 Task: Look for space in Nueva Italia de Ruiz, Mexico from 8th June, 2023 to 19th June, 2023 for 1 adult in price range Rs.5000 to Rs.12000. Place can be shared room with 1  bedroom having 1 bed and 1 bathroom. Property type can be house, flat, guest house, hotel. Amenities needed are: wifi. Booking option can be shelf check-in. Required host language is English.
Action: Mouse pressed left at (485, 120)
Screenshot: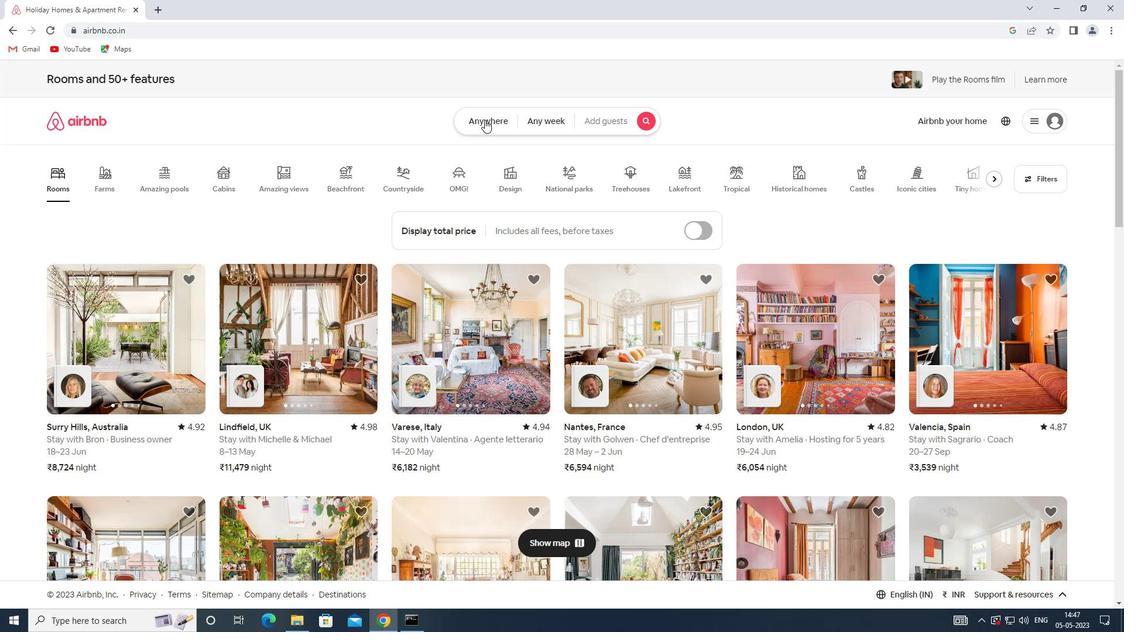 
Action: Mouse moved to (434, 158)
Screenshot: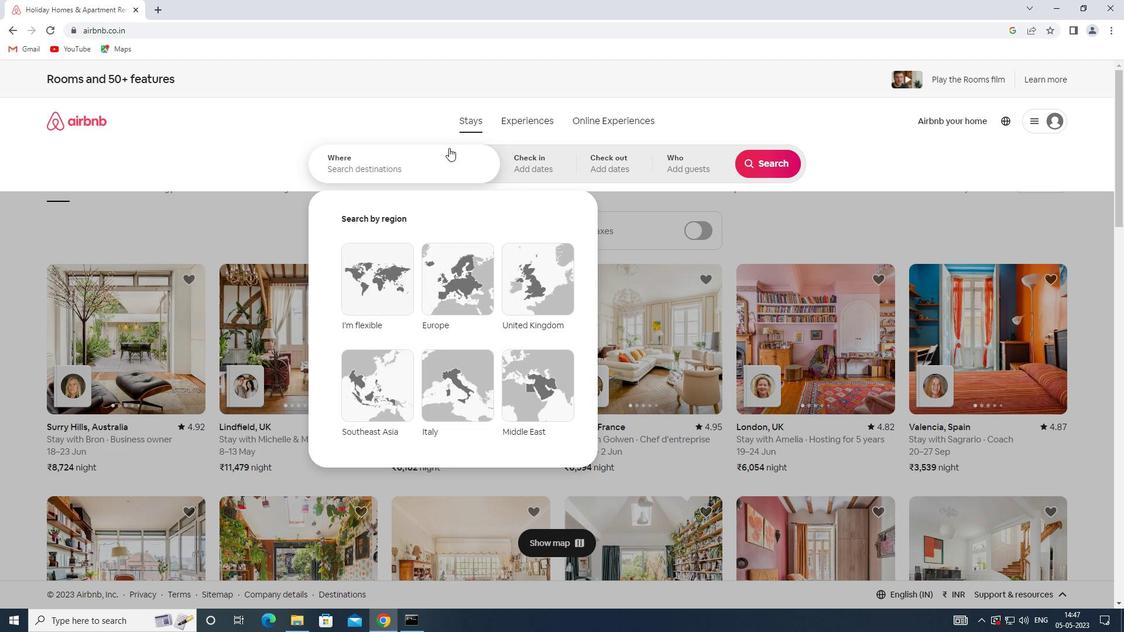
Action: Mouse pressed left at (434, 158)
Screenshot: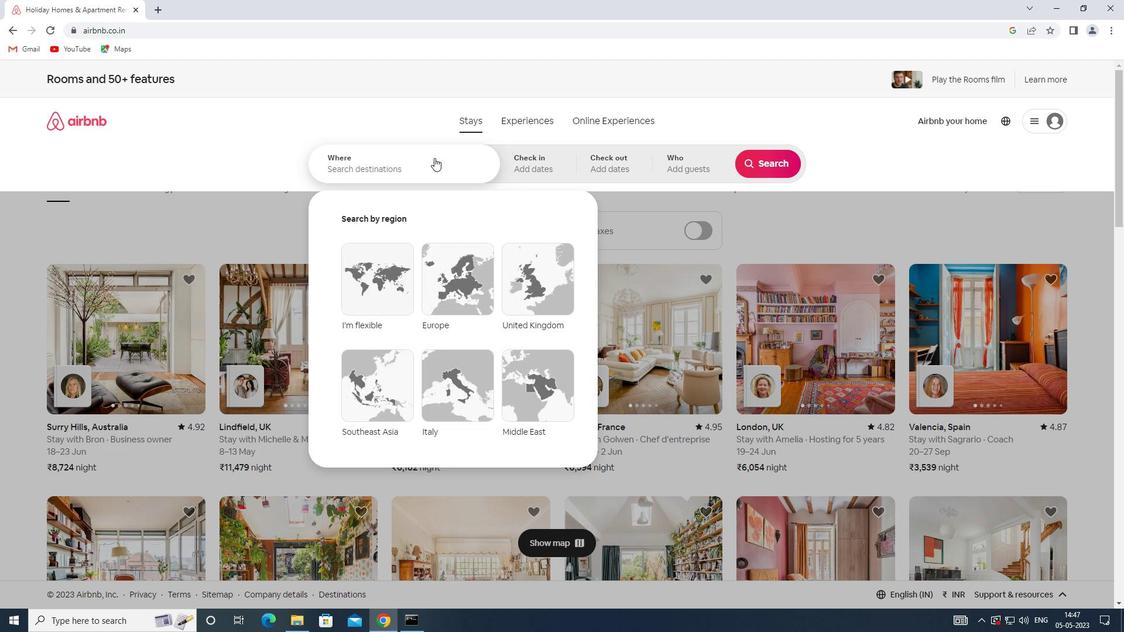 
Action: Key pressed <Key.shift><Key.shift><Key.shift><Key.shift><Key.shift><Key.shift><Key.shift><Key.shift>NUEVA<Key.space><Key.shift><Key.shift><Key.shift><Key.shift><Key.shift><Key.shift><Key.shift><Key.shift>ITALIA<Key.space>DE<Key.space><Key.shift><Key.shift><Key.shift><Key.shift><Key.shift>RUIZ,<Key.shift>MEXICO
Screenshot: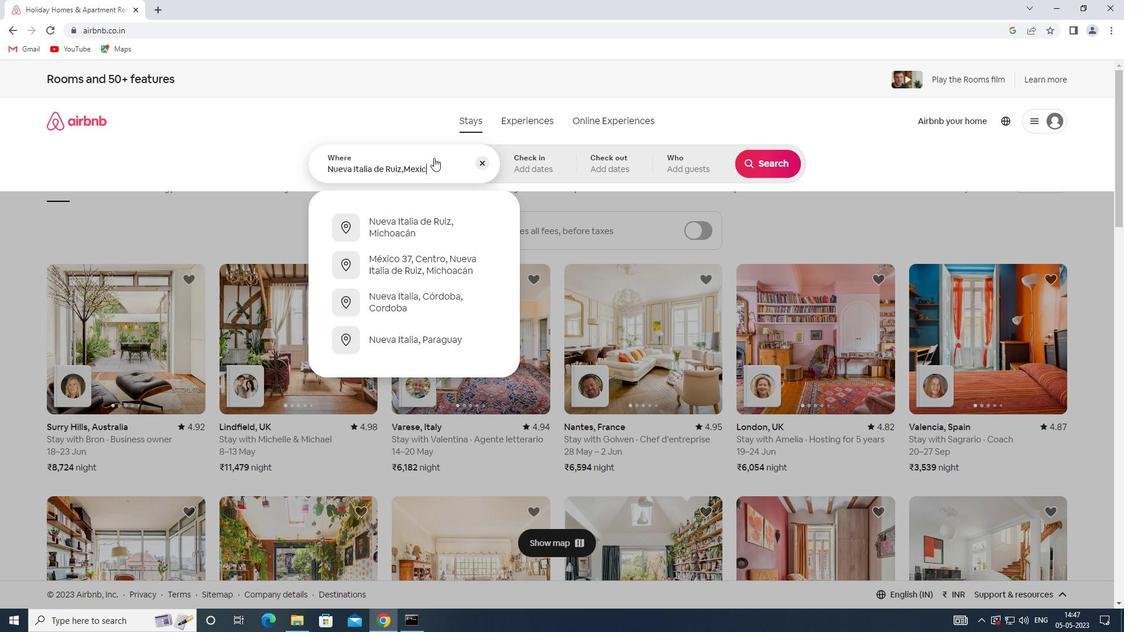 
Action: Mouse moved to (531, 164)
Screenshot: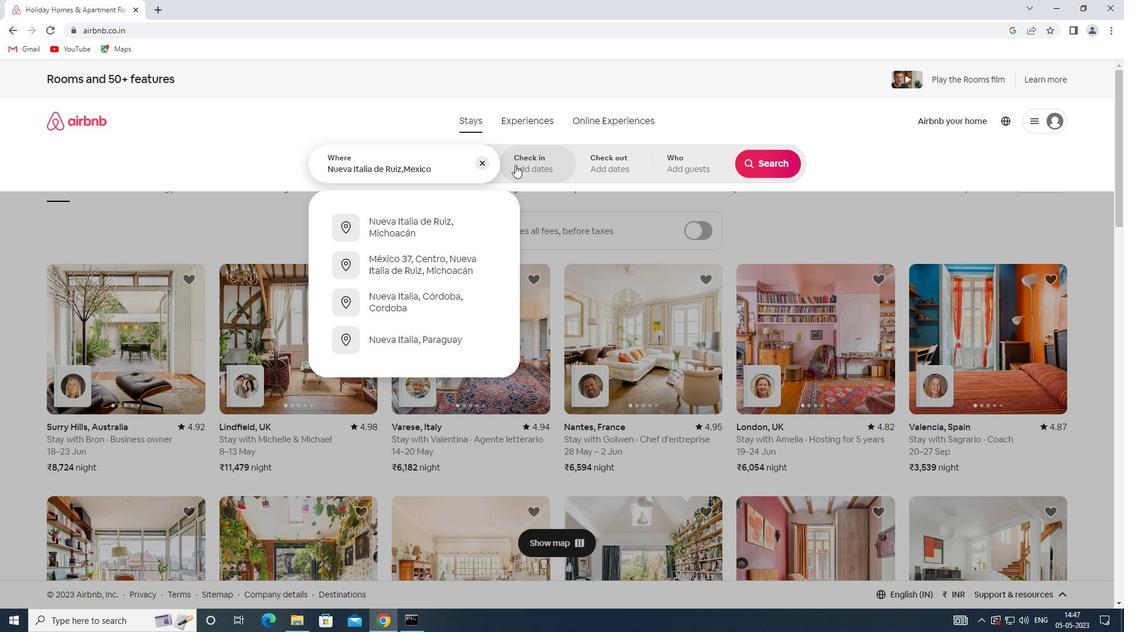 
Action: Mouse pressed left at (531, 164)
Screenshot: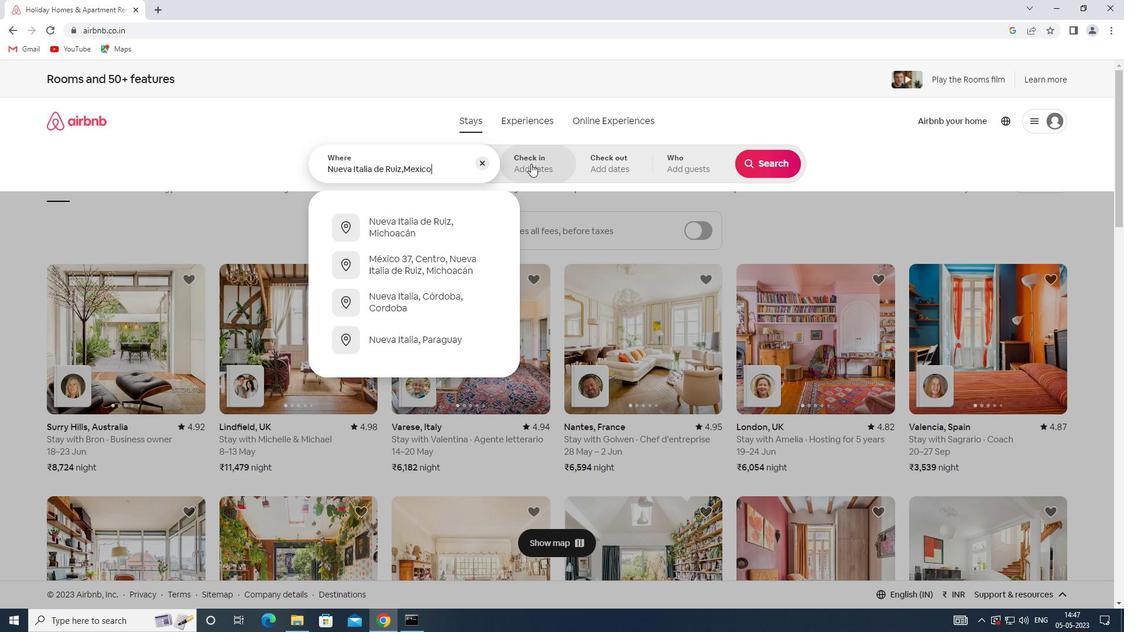 
Action: Mouse moved to (696, 326)
Screenshot: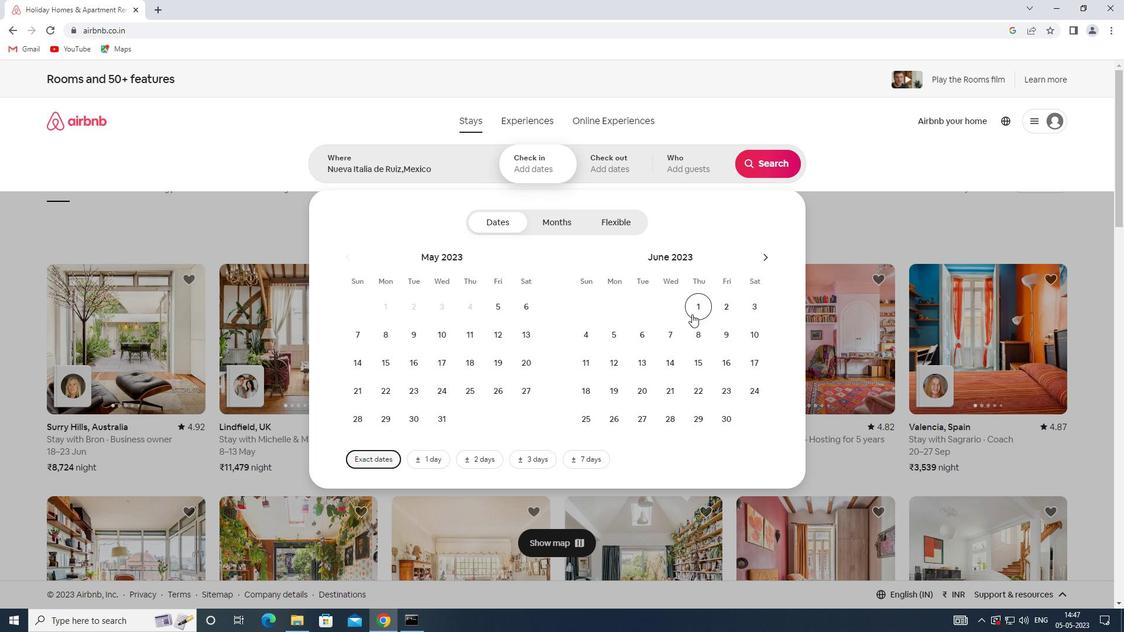 
Action: Mouse pressed left at (696, 326)
Screenshot: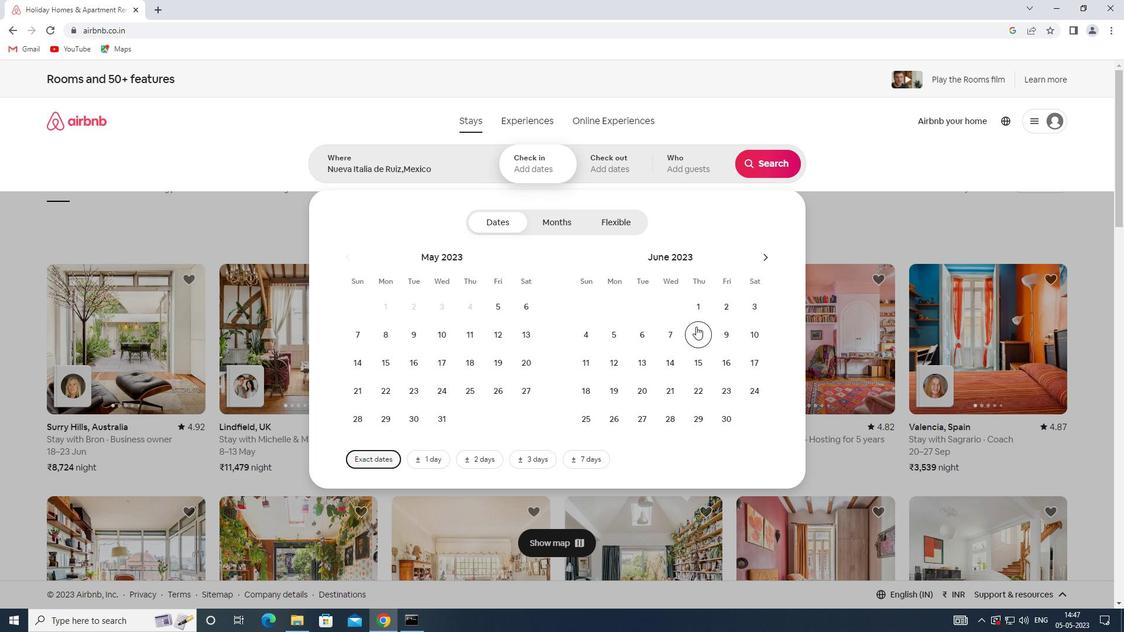 
Action: Mouse moved to (616, 383)
Screenshot: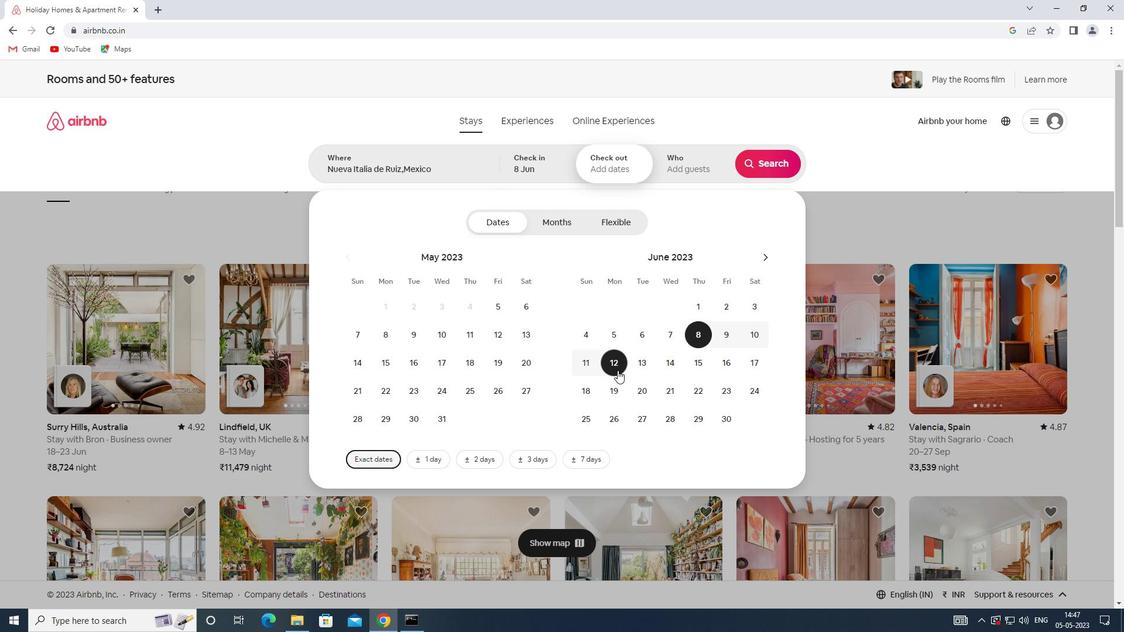 
Action: Mouse pressed left at (616, 383)
Screenshot: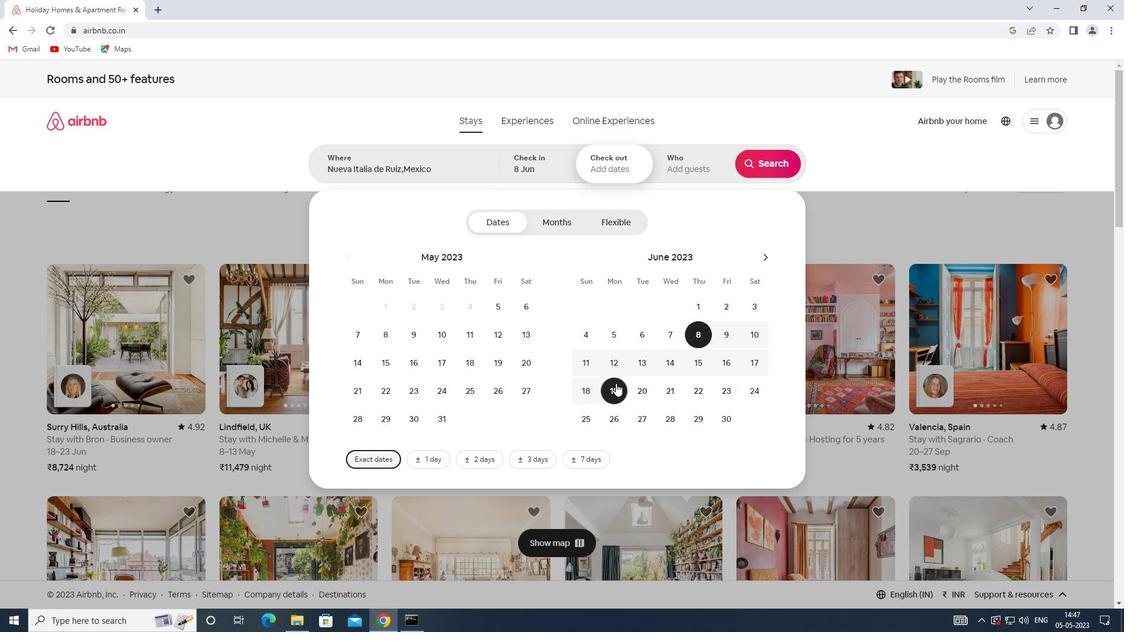 
Action: Mouse moved to (683, 156)
Screenshot: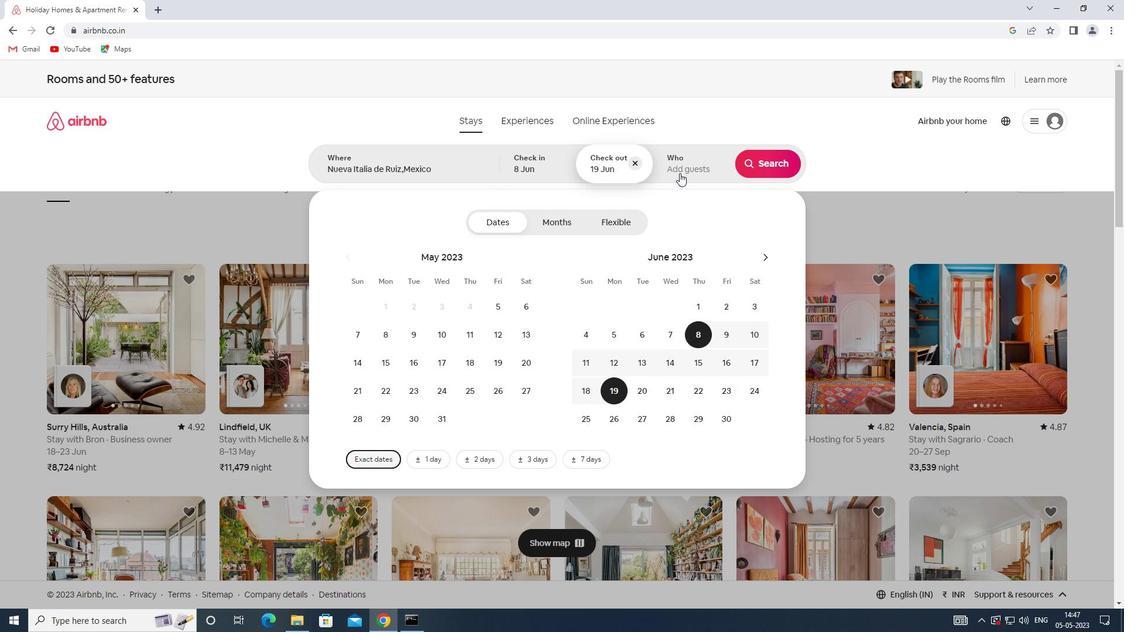 
Action: Mouse pressed left at (683, 156)
Screenshot: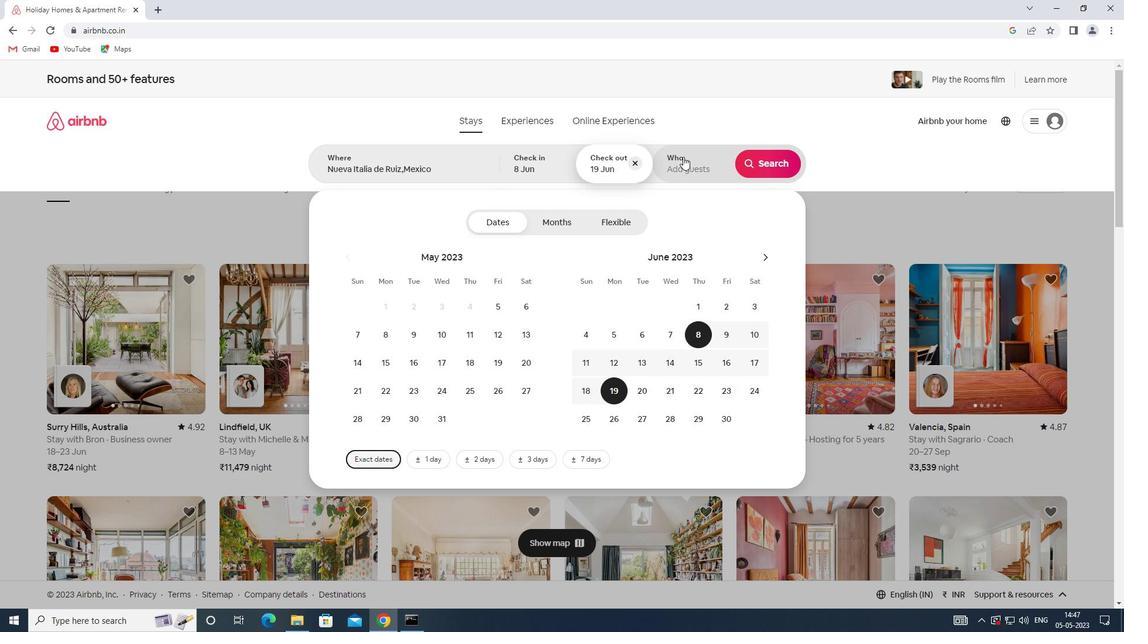 
Action: Mouse moved to (770, 231)
Screenshot: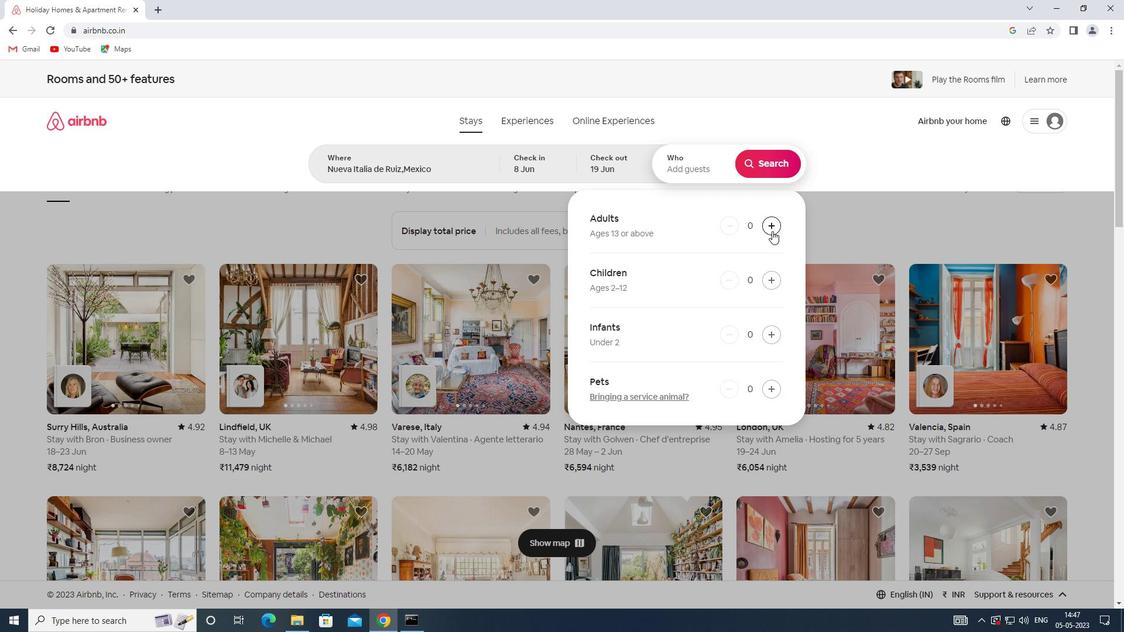 
Action: Mouse pressed left at (770, 231)
Screenshot: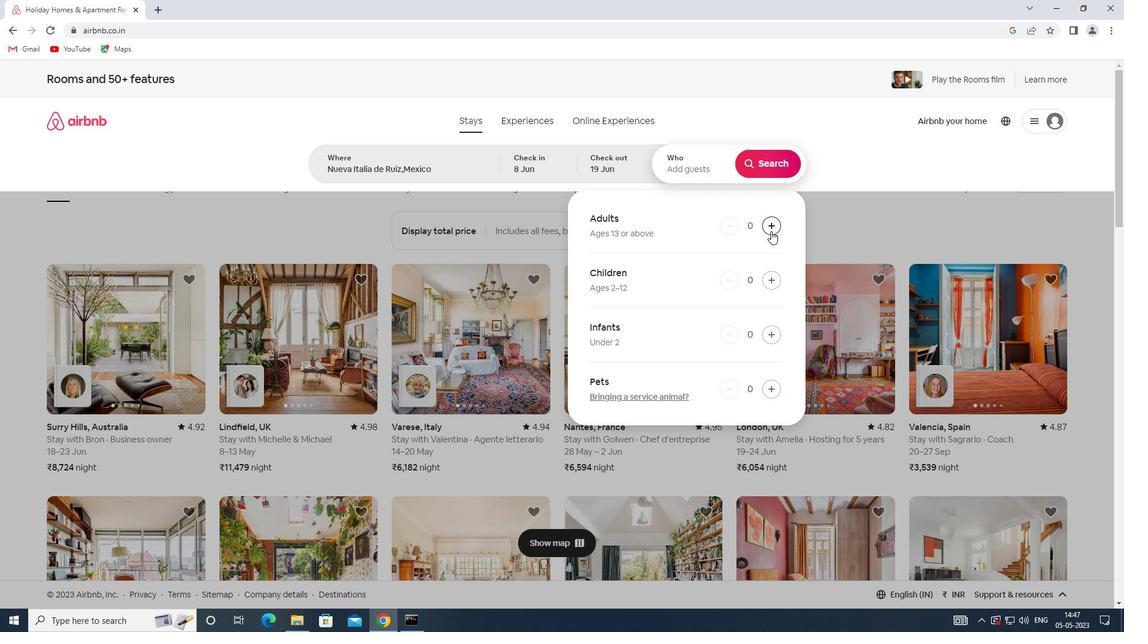 
Action: Mouse moved to (778, 165)
Screenshot: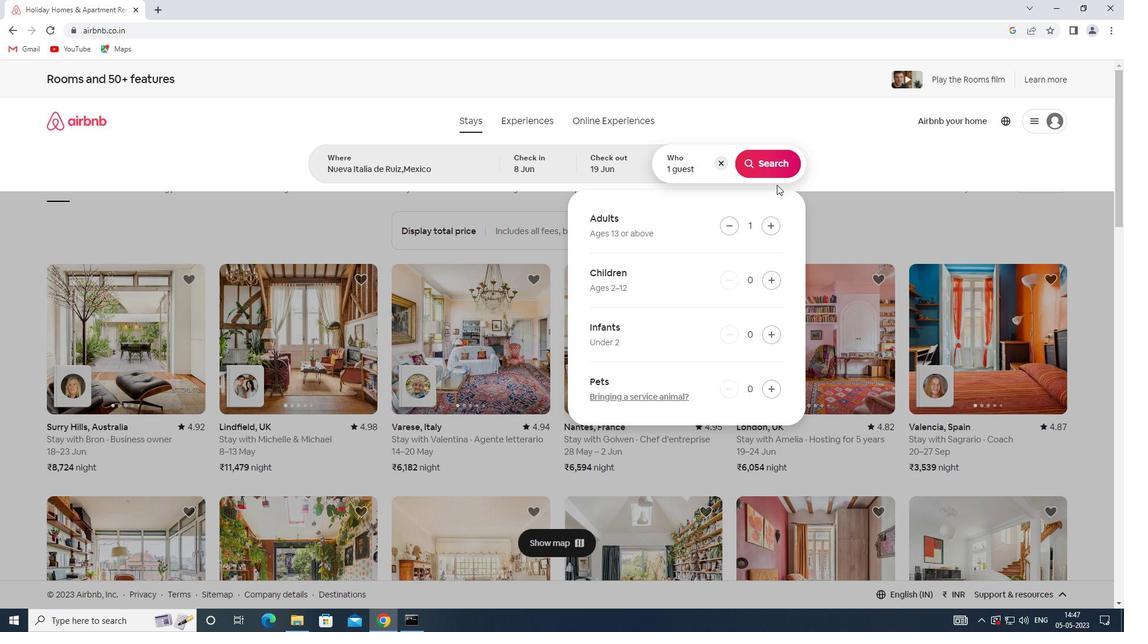 
Action: Mouse pressed left at (778, 165)
Screenshot: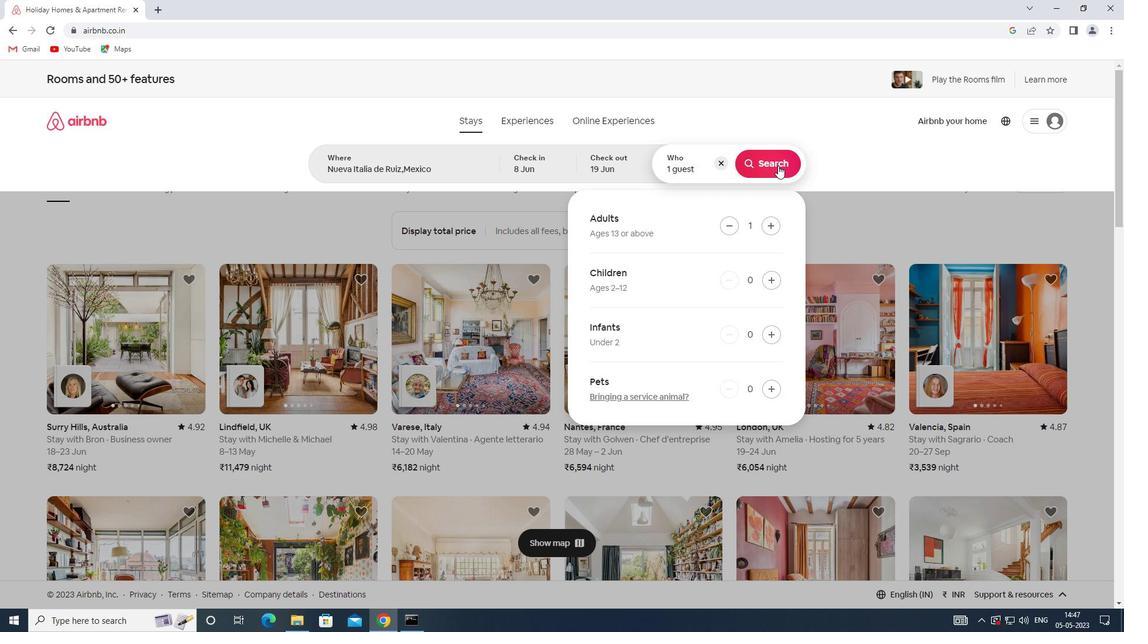 
Action: Mouse moved to (1063, 127)
Screenshot: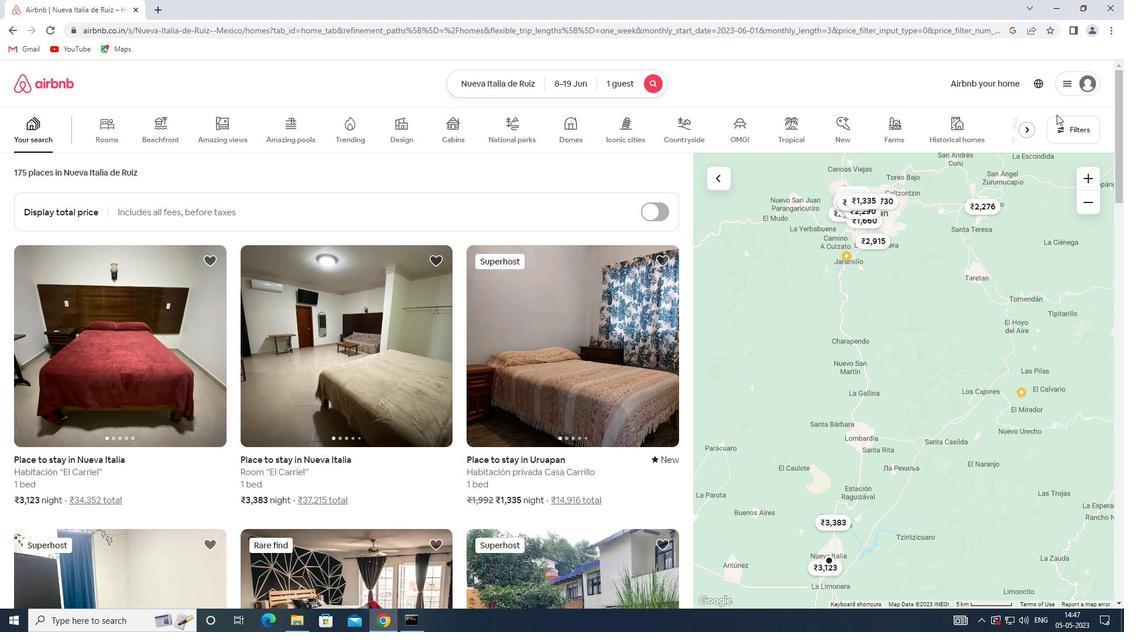 
Action: Mouse pressed left at (1063, 127)
Screenshot: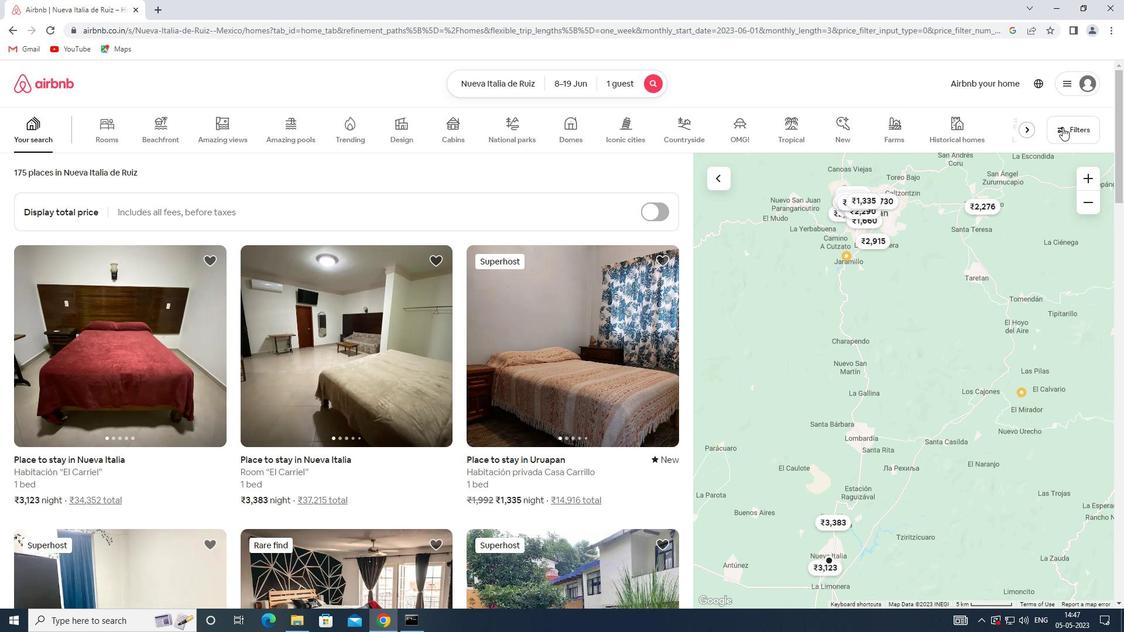 
Action: Mouse moved to (410, 415)
Screenshot: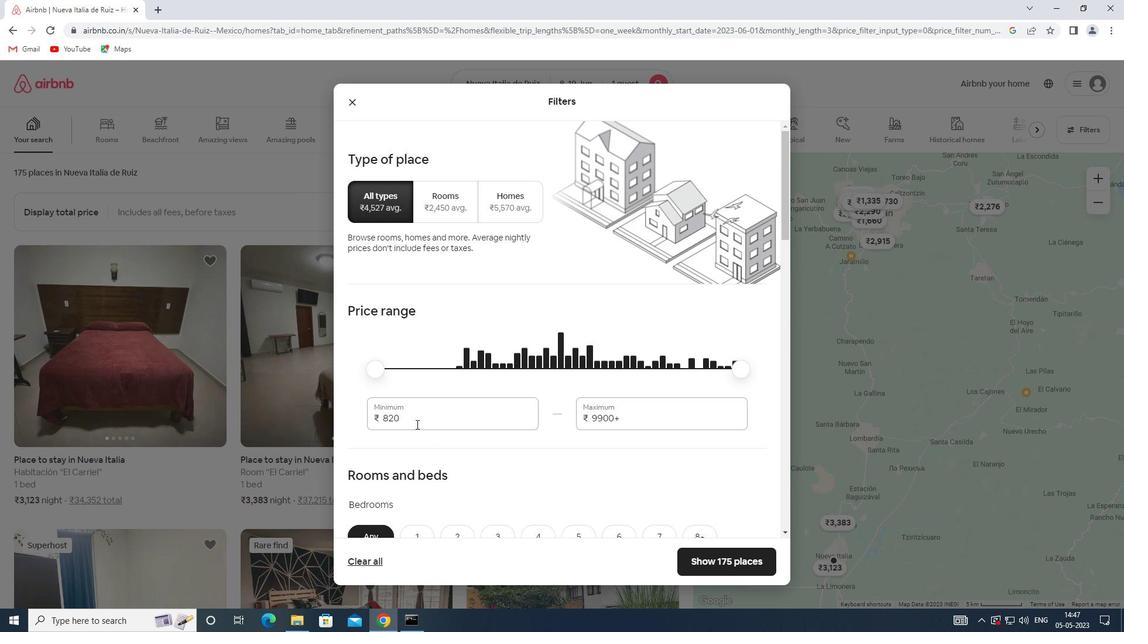 
Action: Mouse pressed left at (410, 415)
Screenshot: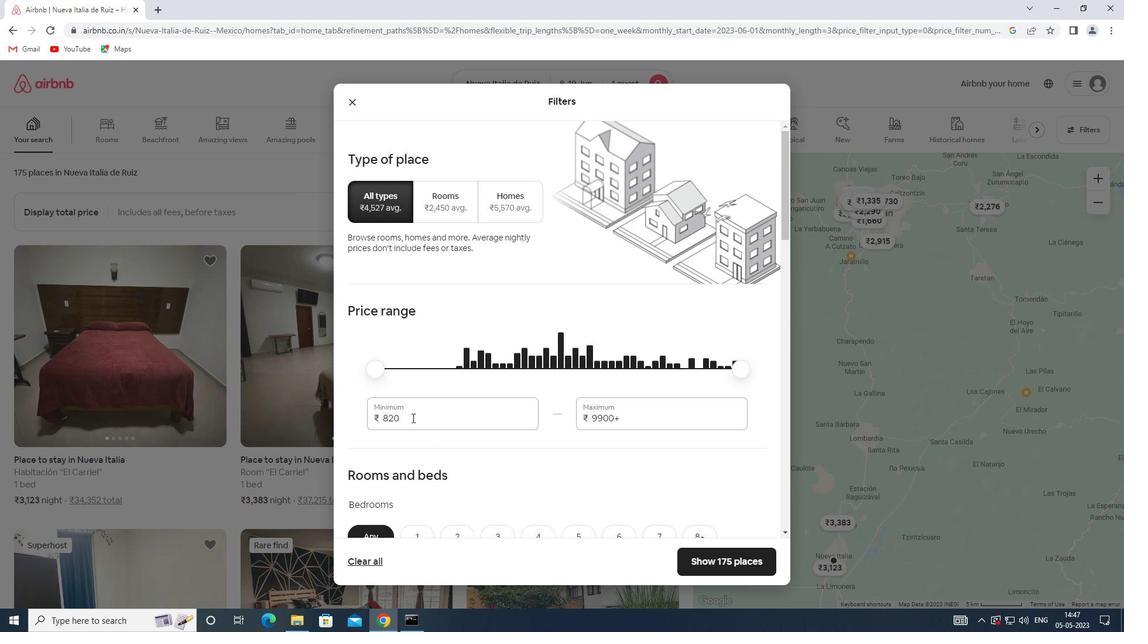 
Action: Mouse moved to (350, 417)
Screenshot: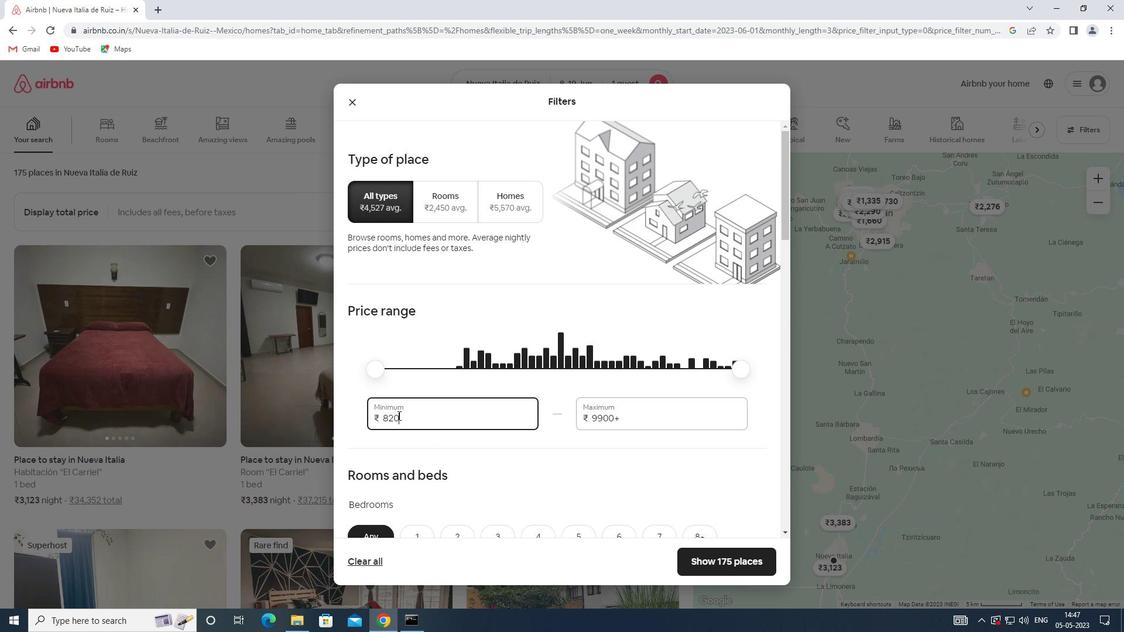 
Action: Key pressed 5000
Screenshot: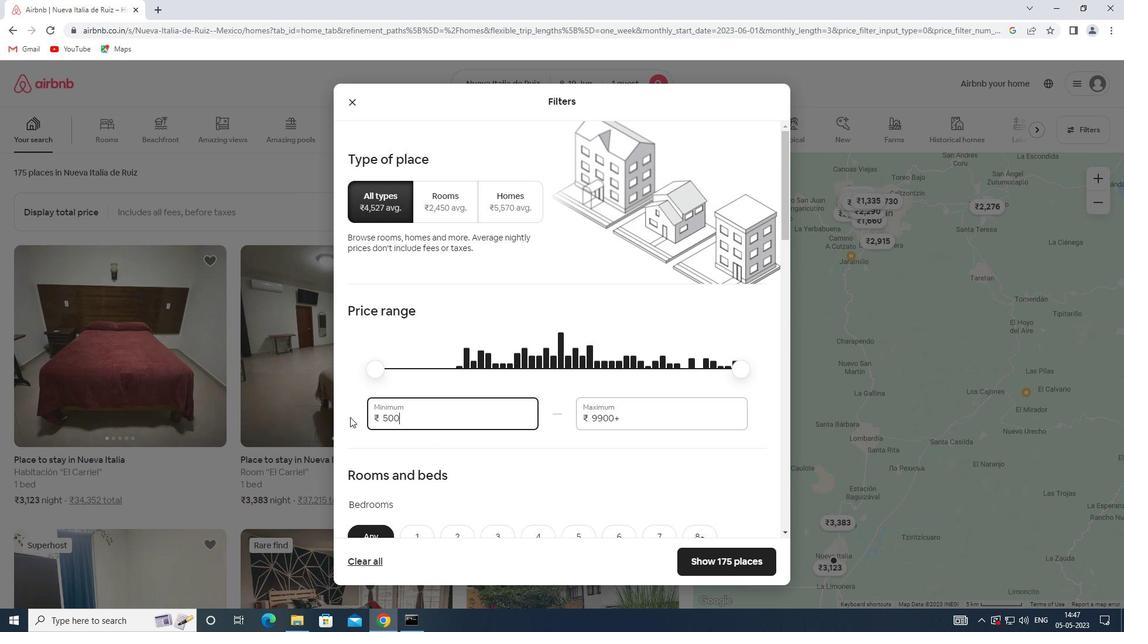 
Action: Mouse moved to (627, 422)
Screenshot: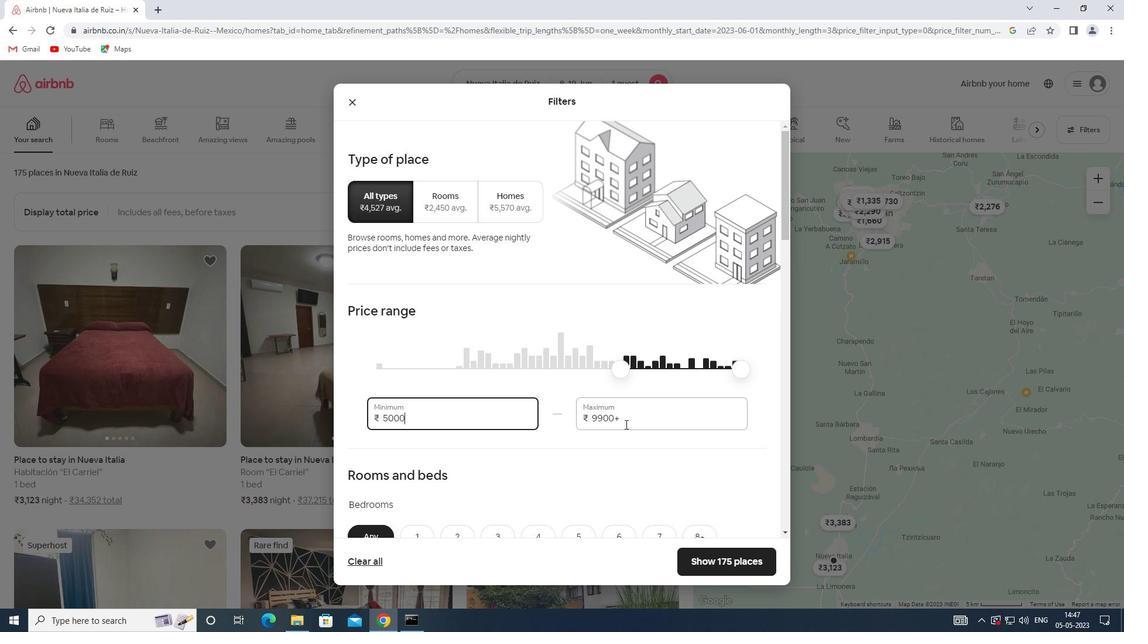
Action: Mouse pressed left at (627, 422)
Screenshot: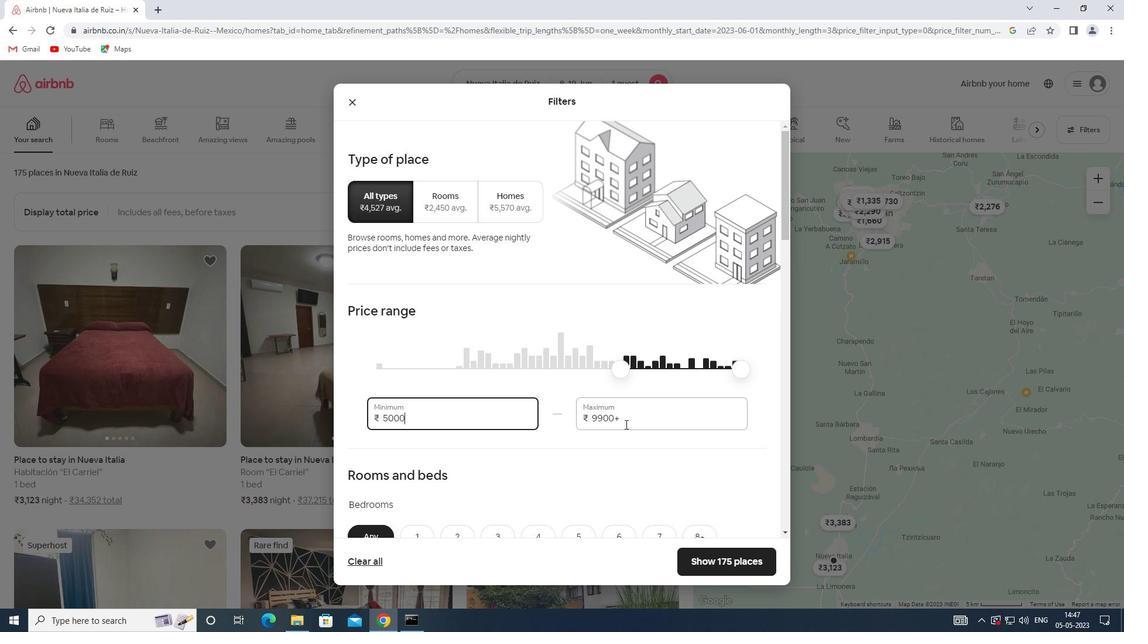 
Action: Mouse moved to (574, 422)
Screenshot: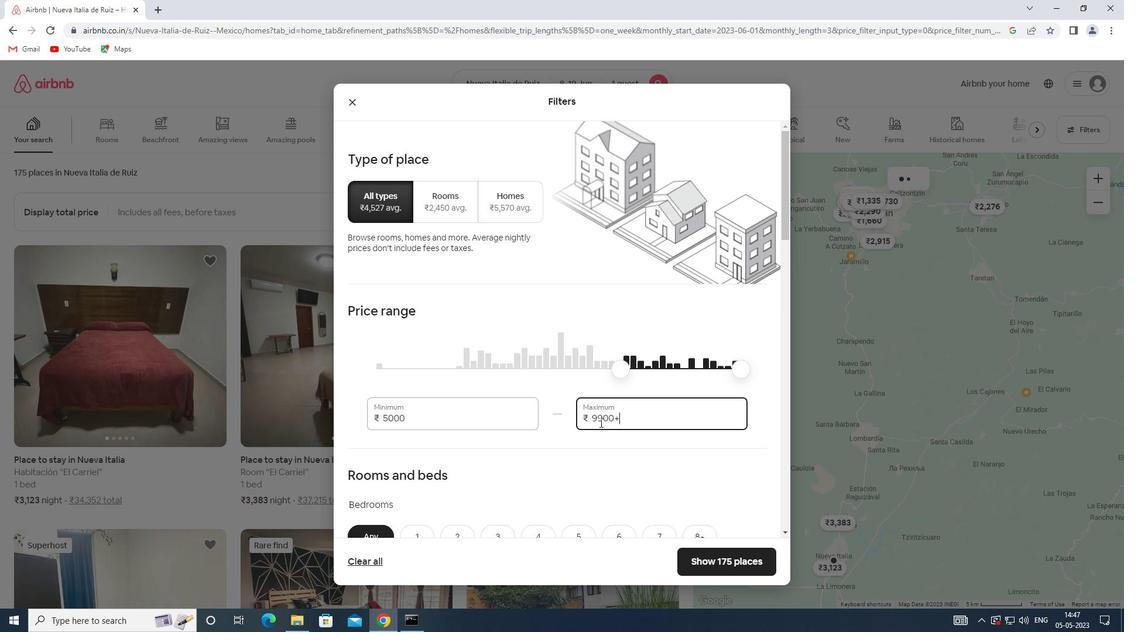 
Action: Key pressed 12000
Screenshot: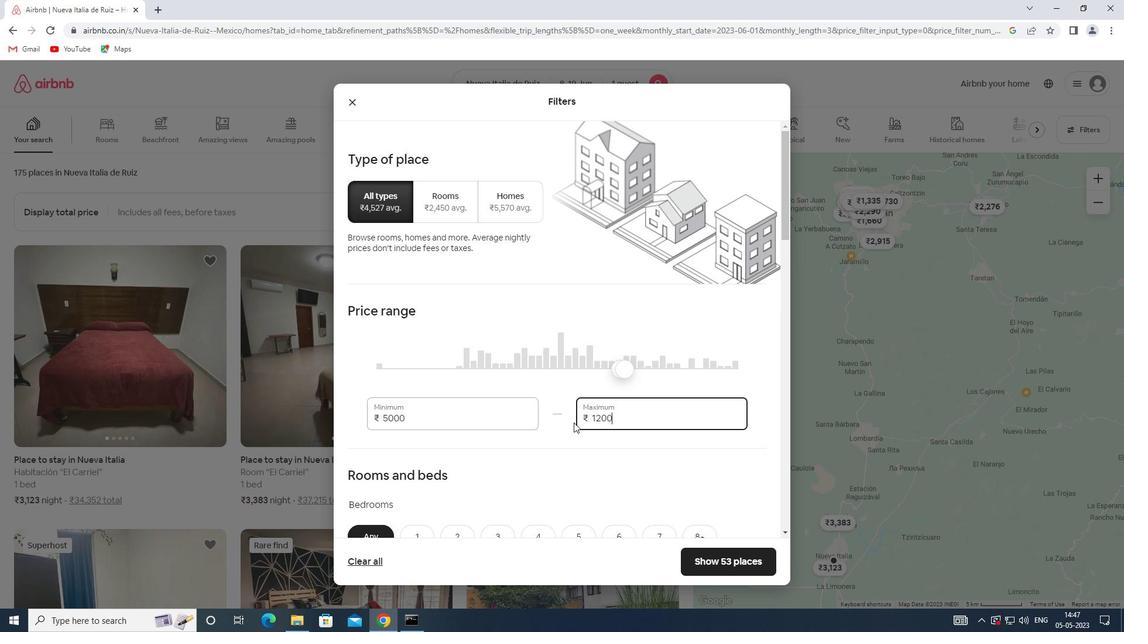
Action: Mouse moved to (520, 452)
Screenshot: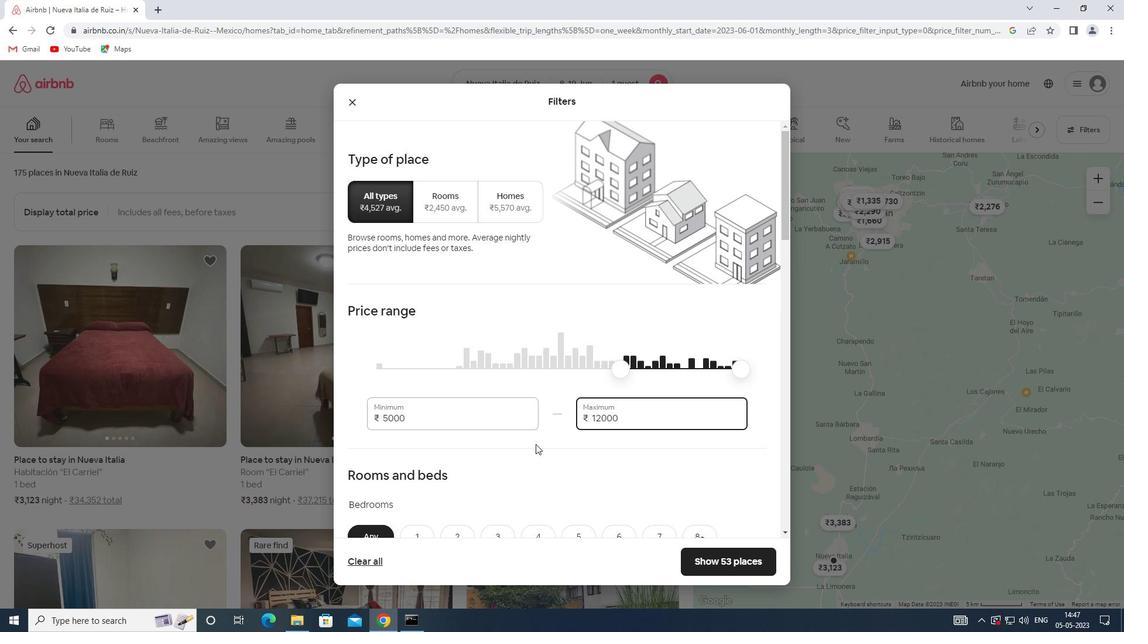 
Action: Mouse scrolled (520, 451) with delta (0, 0)
Screenshot: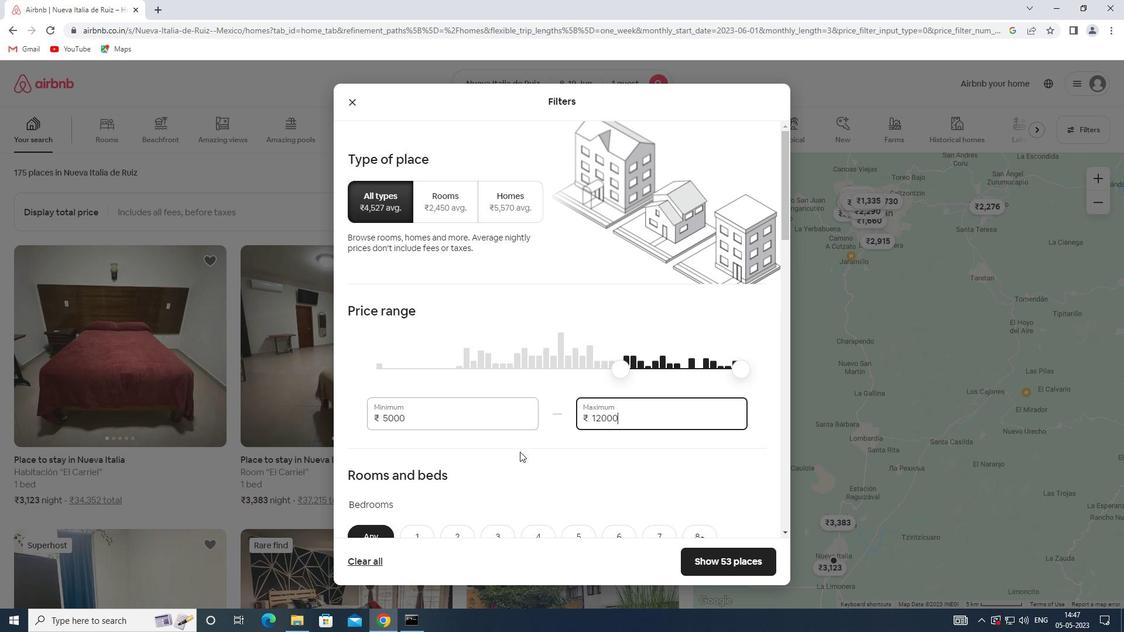 
Action: Mouse scrolled (520, 451) with delta (0, 0)
Screenshot: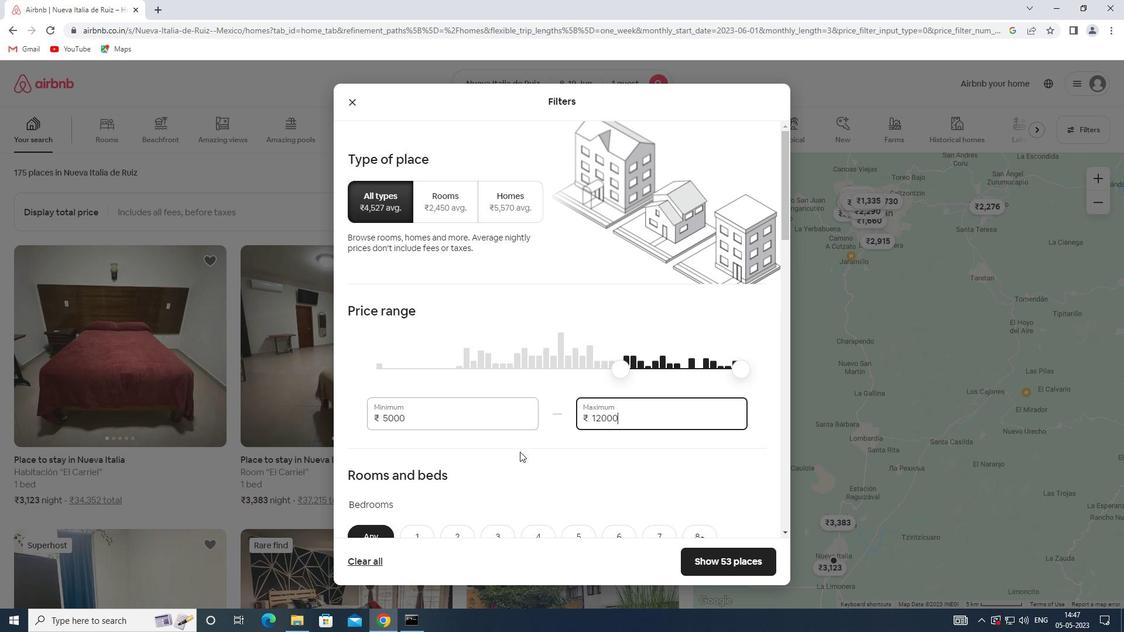 
Action: Mouse moved to (519, 450)
Screenshot: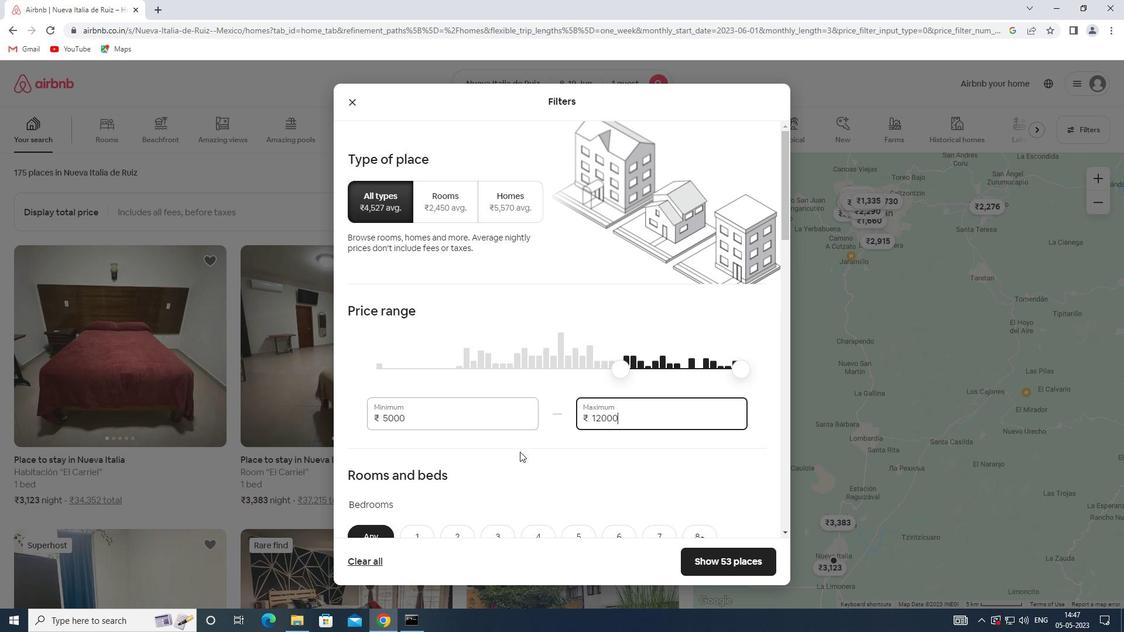 
Action: Mouse scrolled (519, 449) with delta (0, 0)
Screenshot: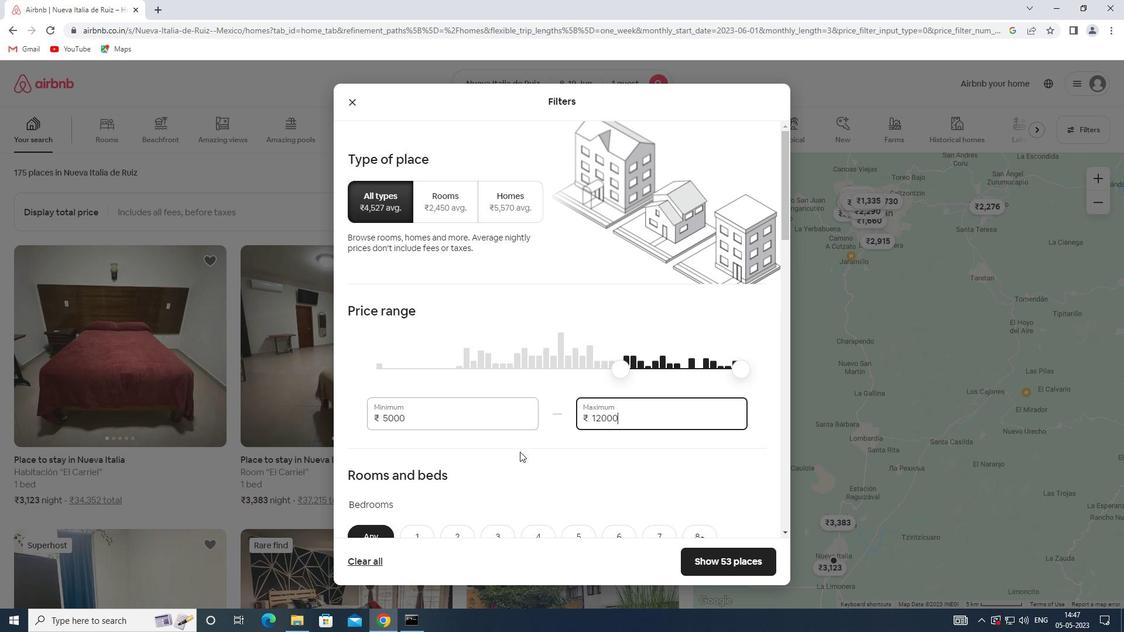 
Action: Mouse moved to (509, 415)
Screenshot: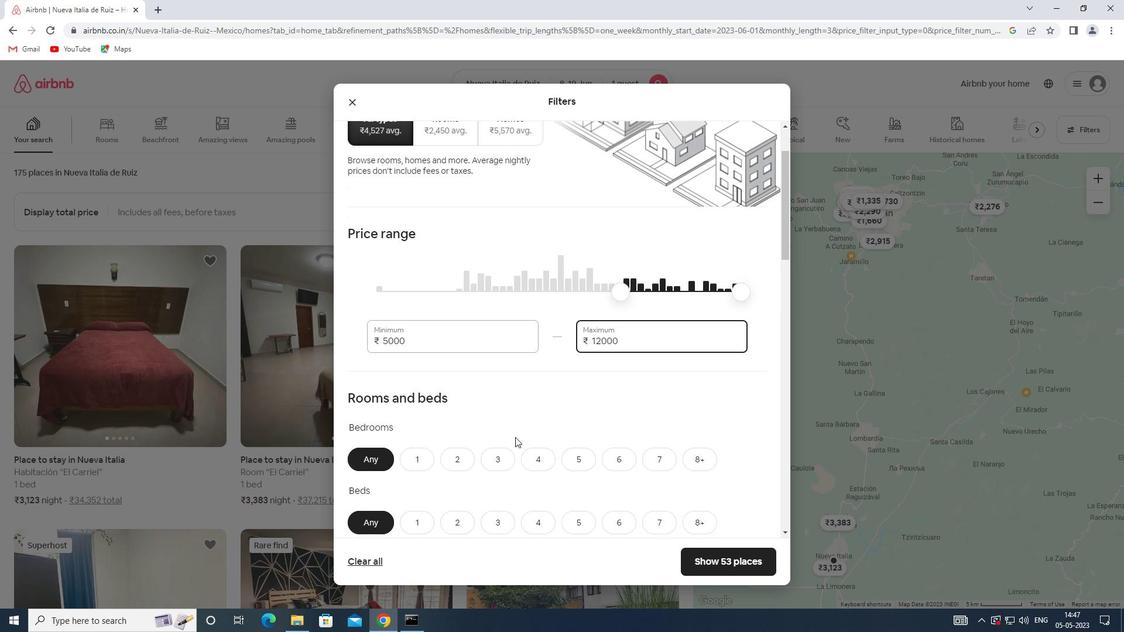 
Action: Mouse scrolled (509, 414) with delta (0, 0)
Screenshot: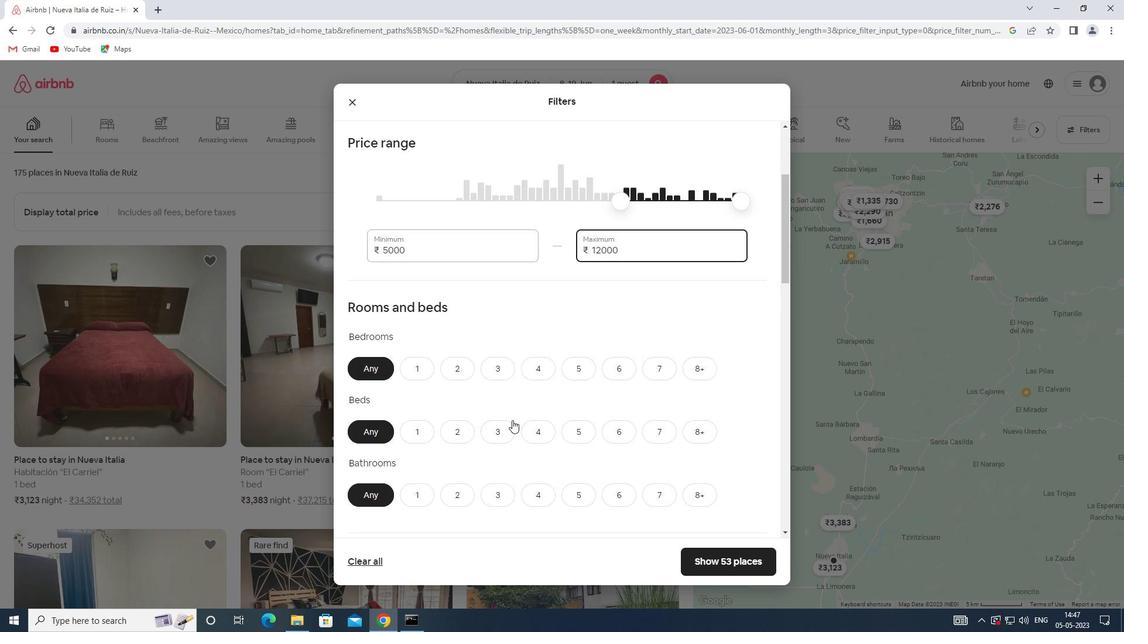 
Action: Mouse moved to (411, 295)
Screenshot: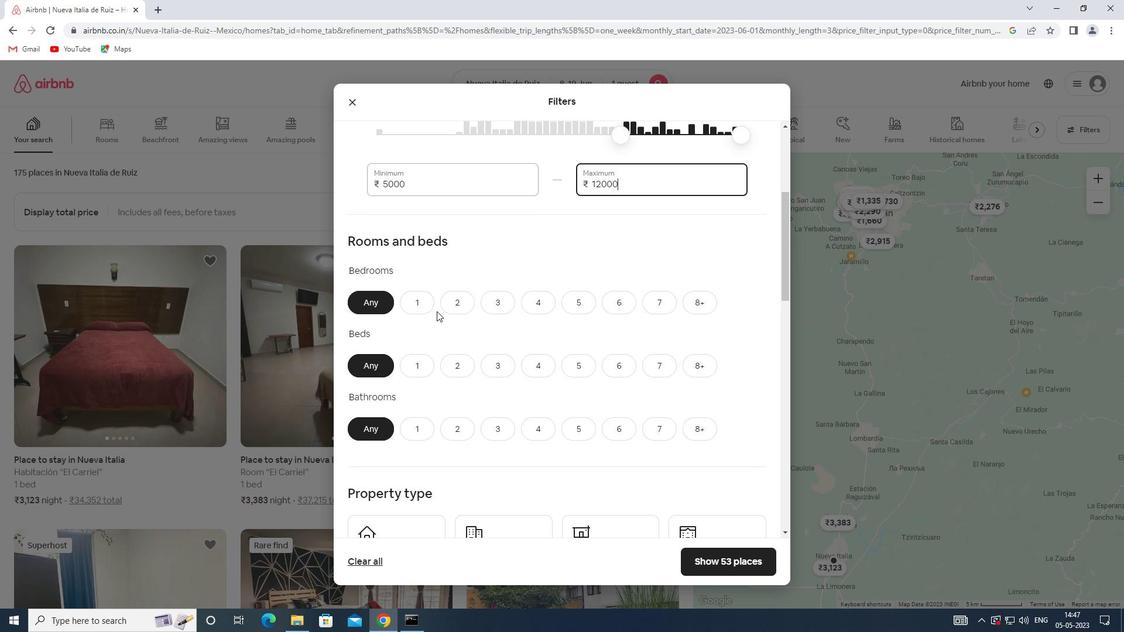 
Action: Mouse pressed left at (411, 295)
Screenshot: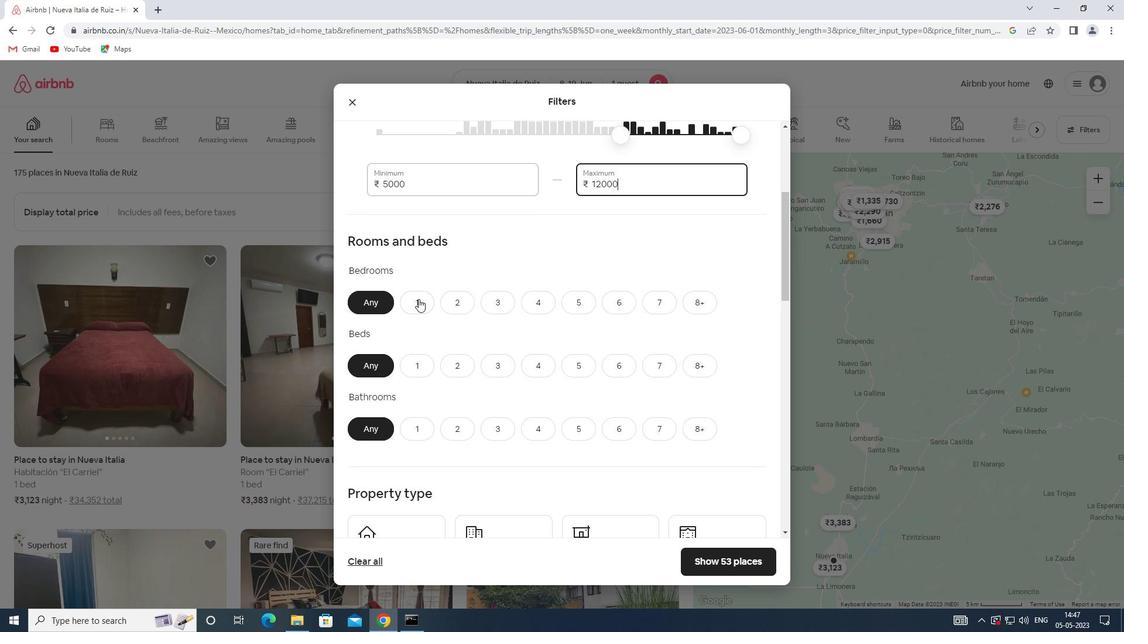 
Action: Mouse moved to (415, 359)
Screenshot: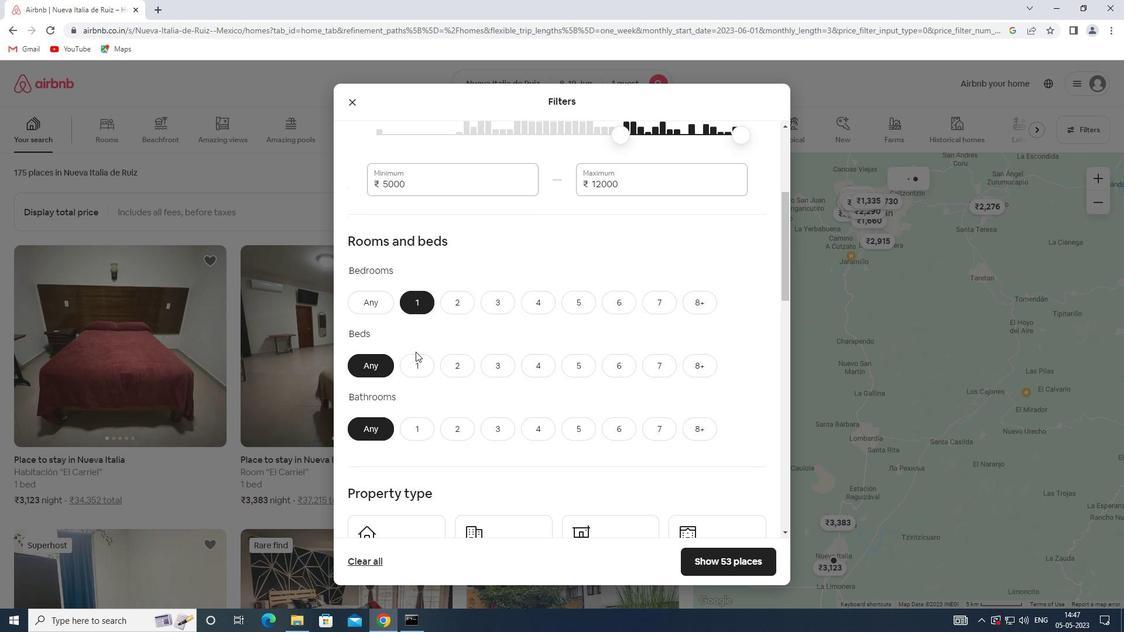 
Action: Mouse pressed left at (415, 359)
Screenshot: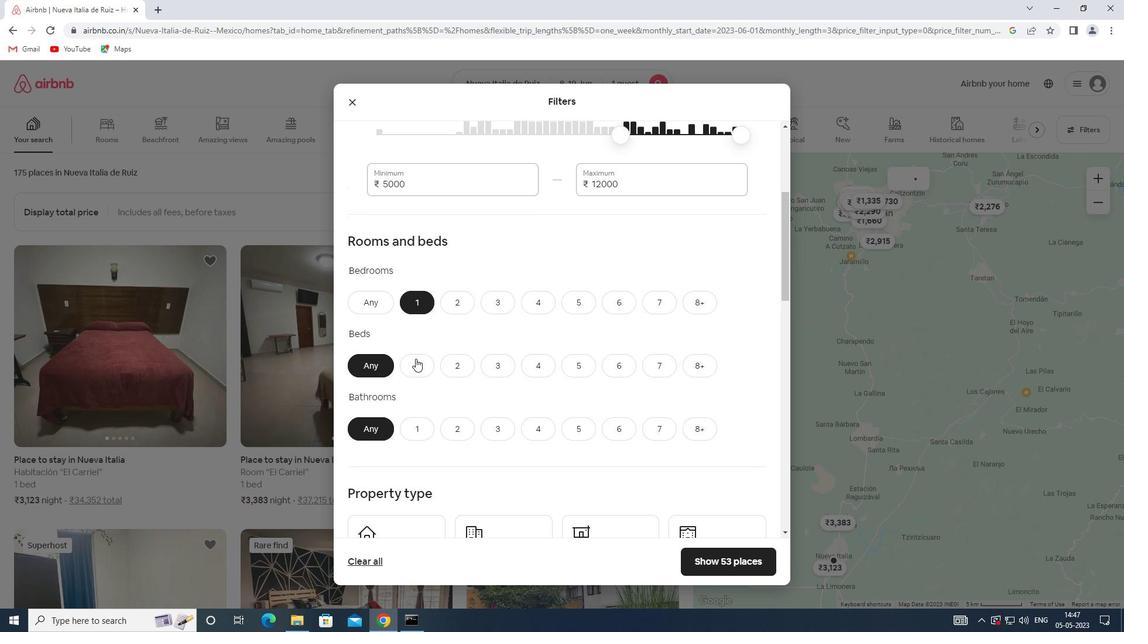 
Action: Mouse moved to (413, 434)
Screenshot: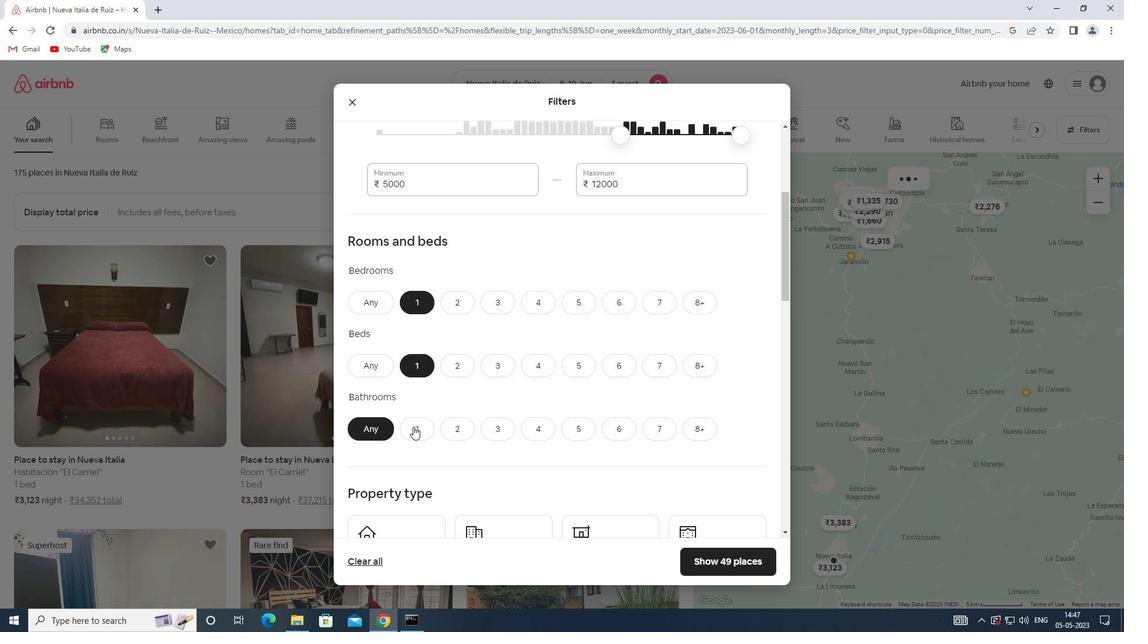 
Action: Mouse pressed left at (413, 434)
Screenshot: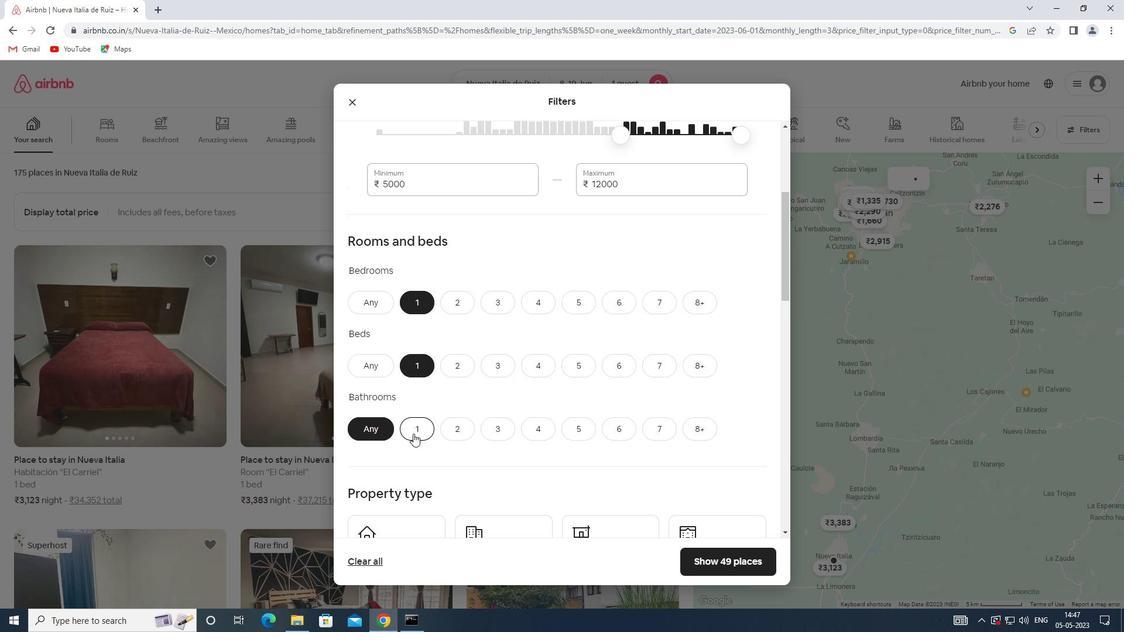 
Action: Mouse moved to (422, 419)
Screenshot: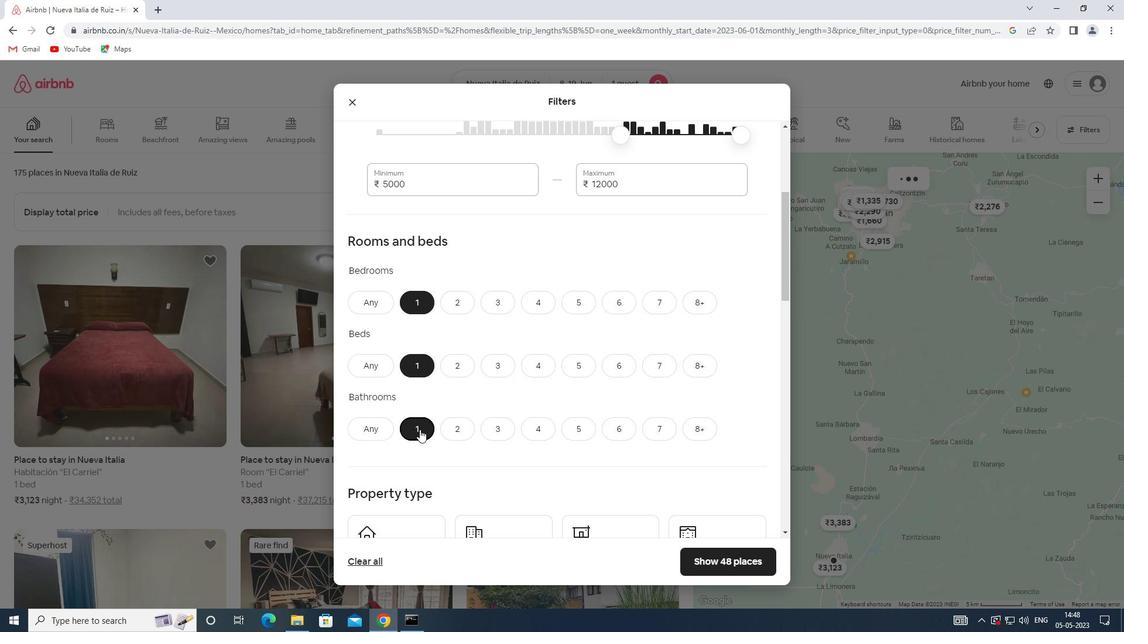 
Action: Mouse scrolled (422, 418) with delta (0, 0)
Screenshot: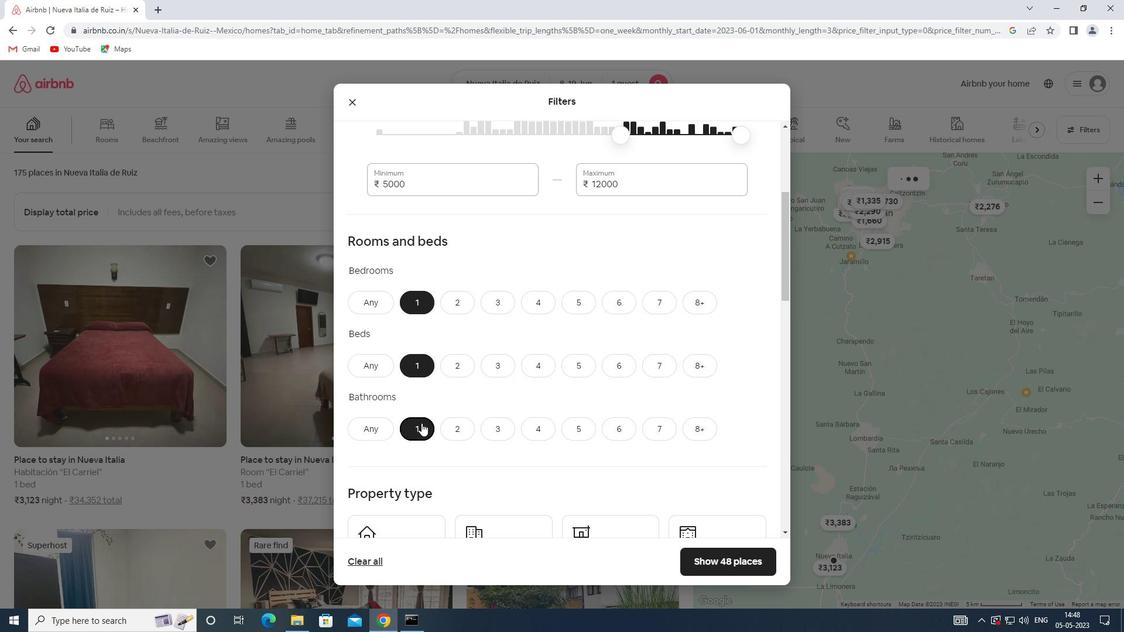 
Action: Mouse scrolled (422, 418) with delta (0, 0)
Screenshot: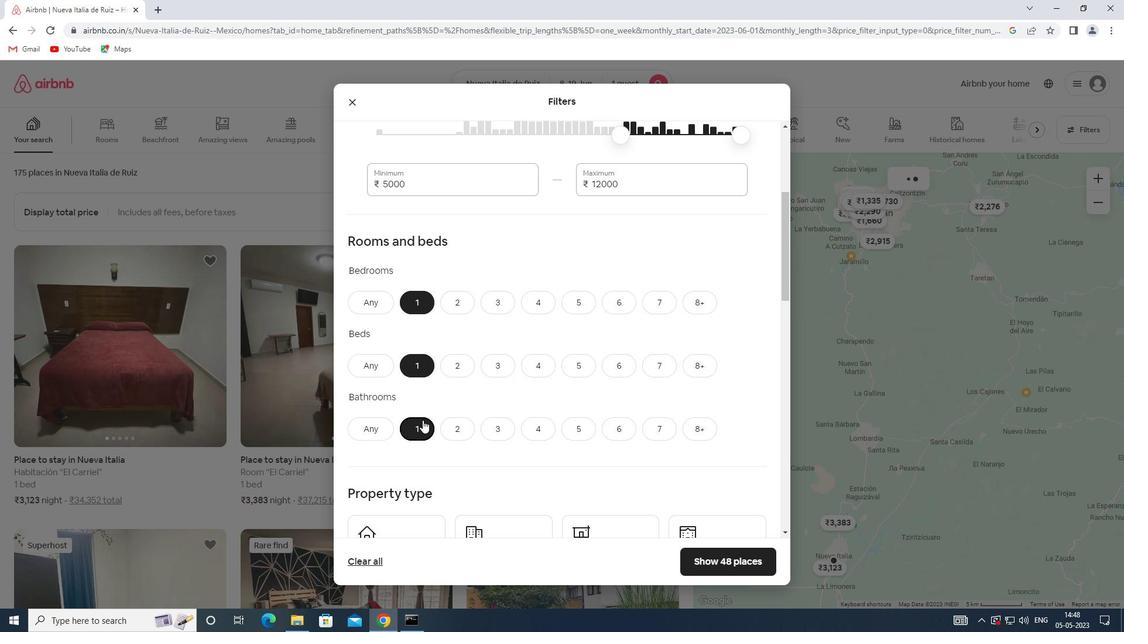 
Action: Mouse moved to (419, 416)
Screenshot: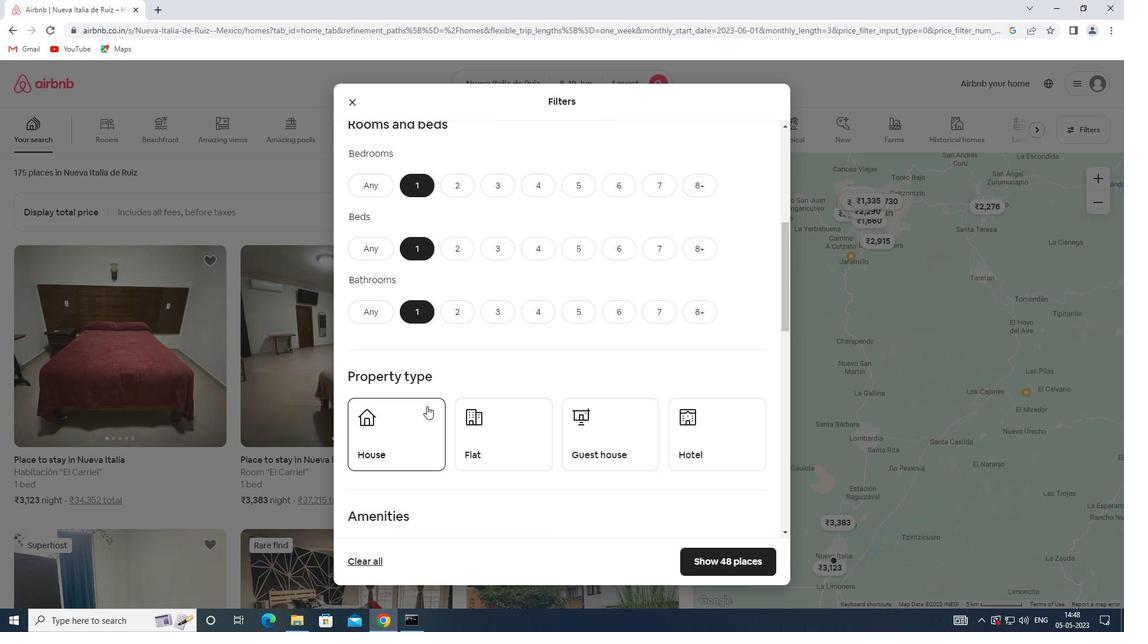 
Action: Mouse pressed left at (419, 416)
Screenshot: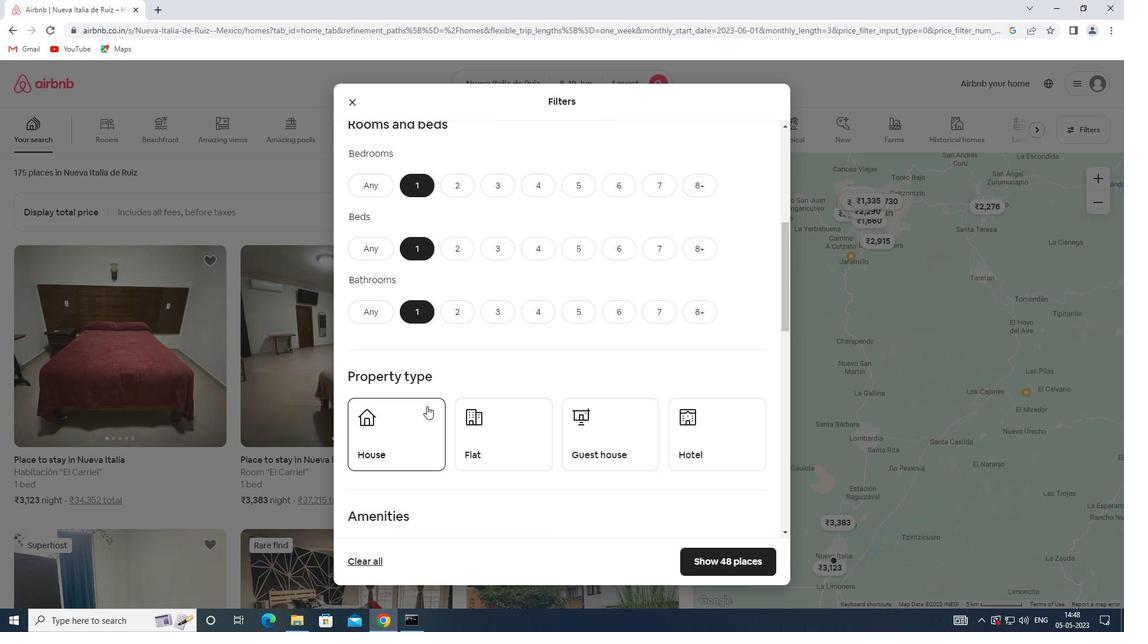 
Action: Mouse moved to (496, 425)
Screenshot: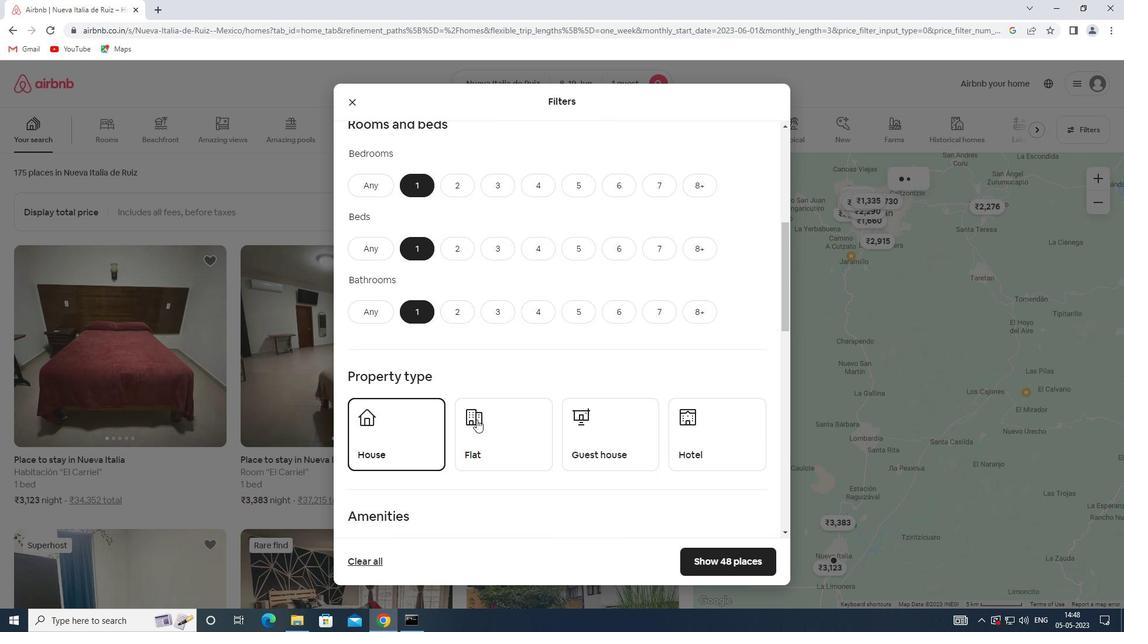
Action: Mouse pressed left at (496, 425)
Screenshot: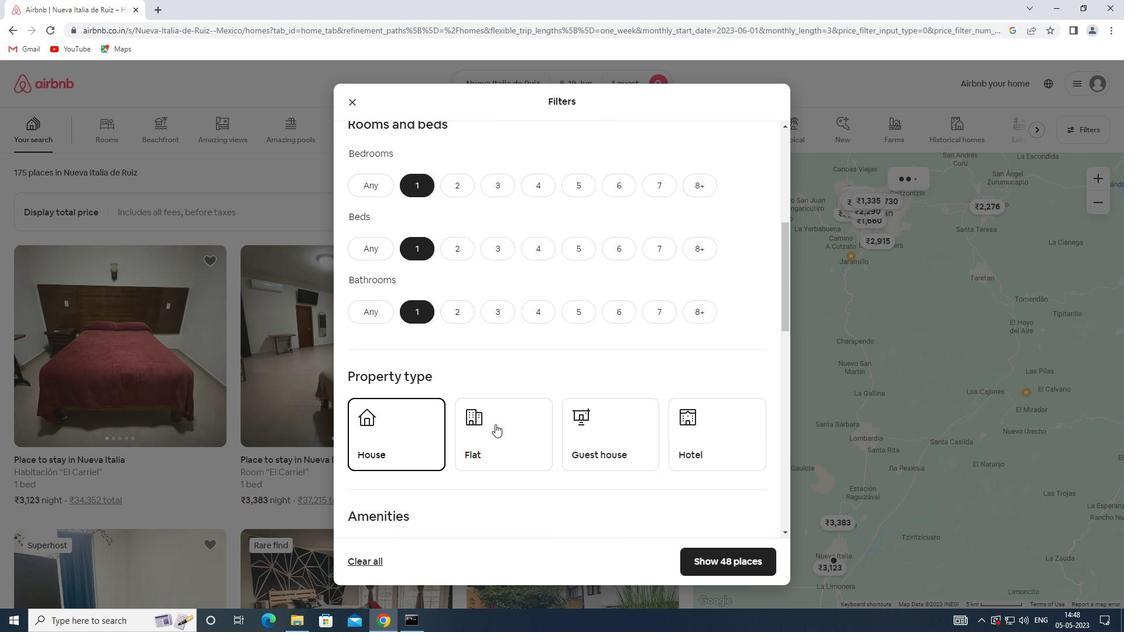 
Action: Mouse moved to (608, 430)
Screenshot: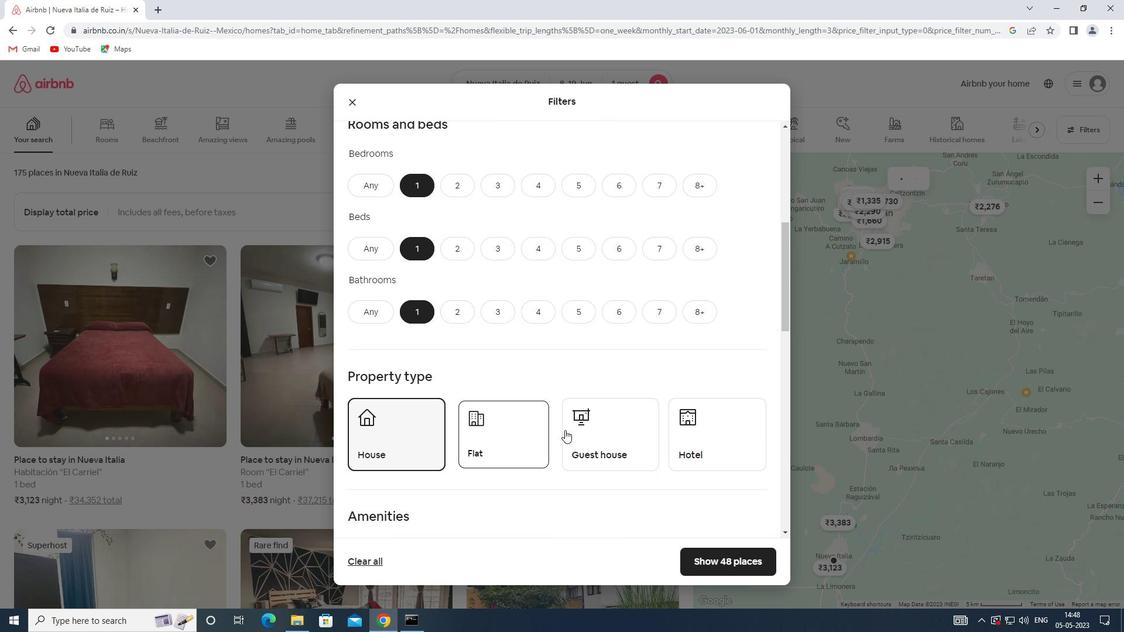 
Action: Mouse pressed left at (608, 430)
Screenshot: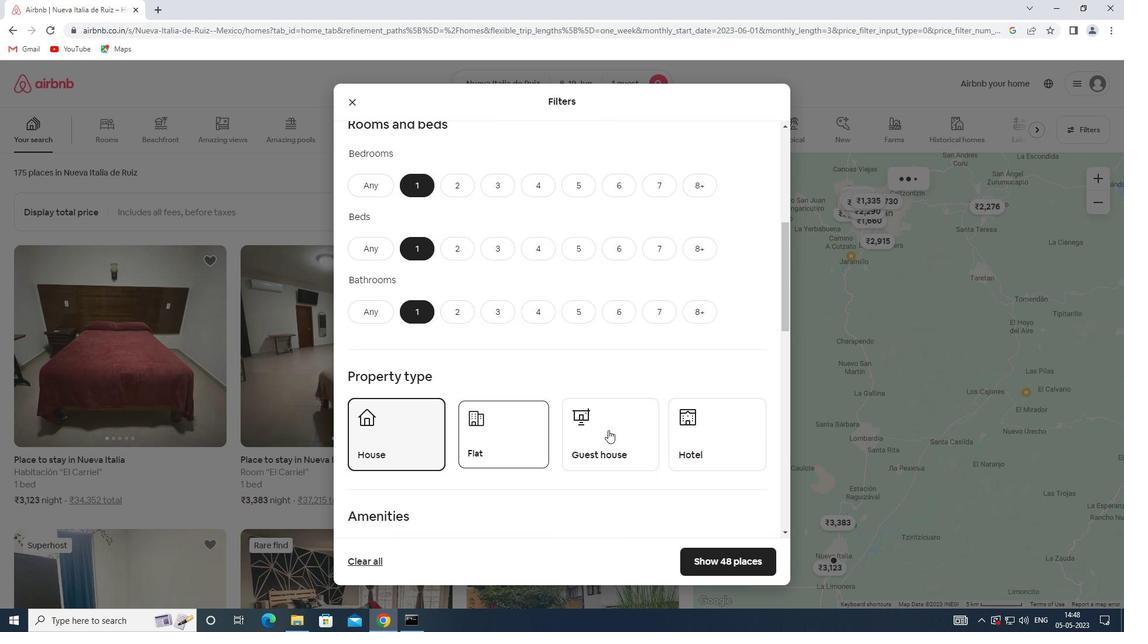 
Action: Mouse moved to (703, 444)
Screenshot: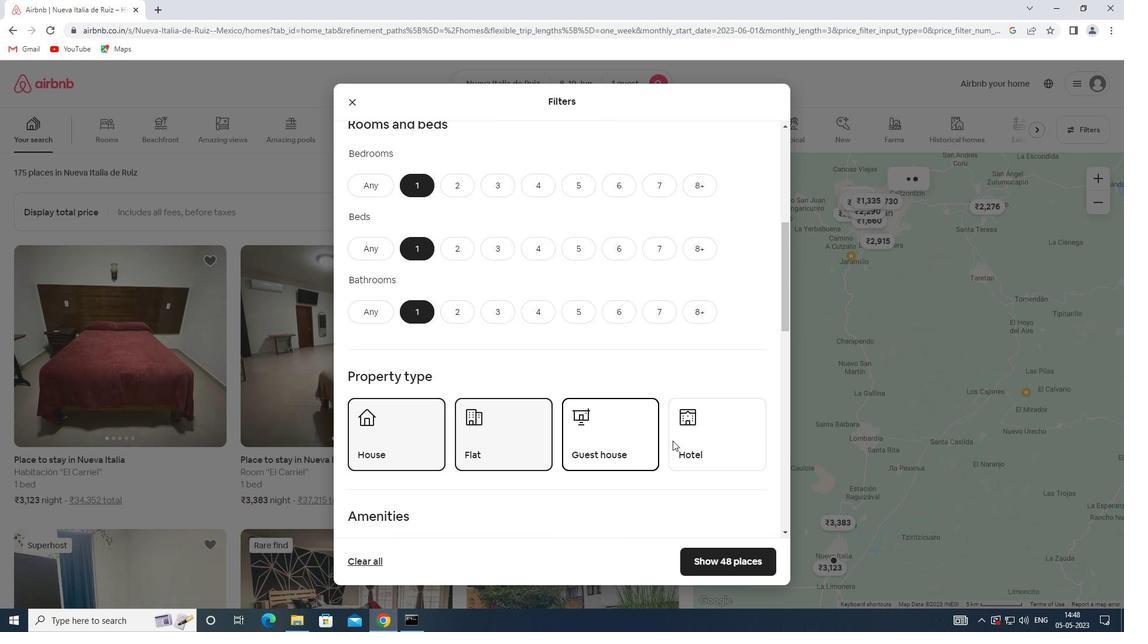 
Action: Mouse pressed left at (703, 444)
Screenshot: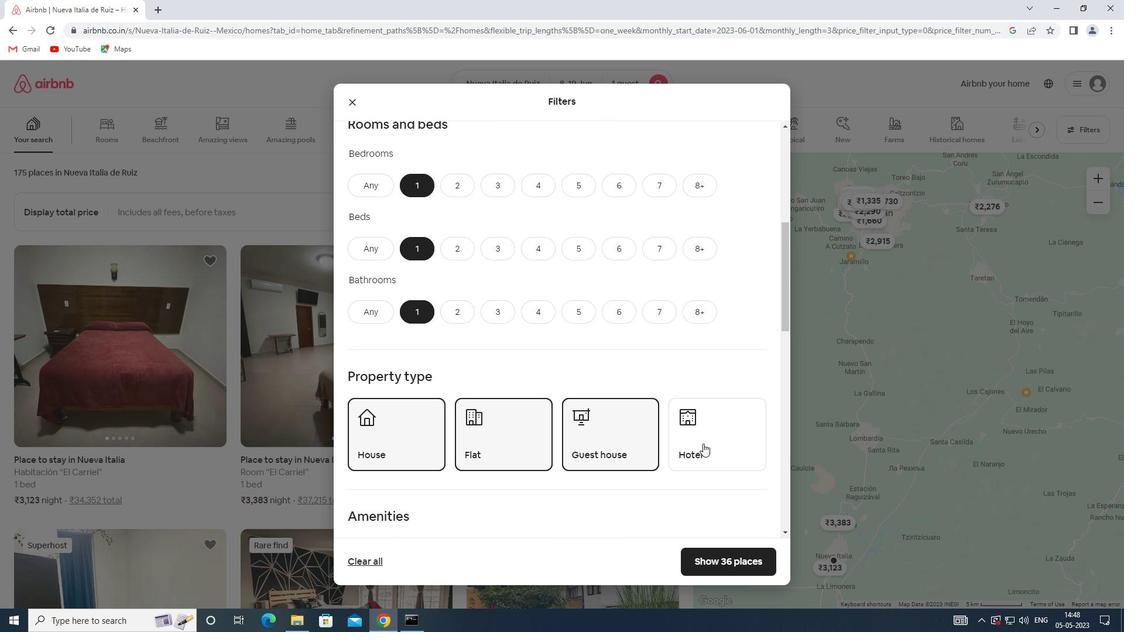 
Action: Mouse moved to (570, 391)
Screenshot: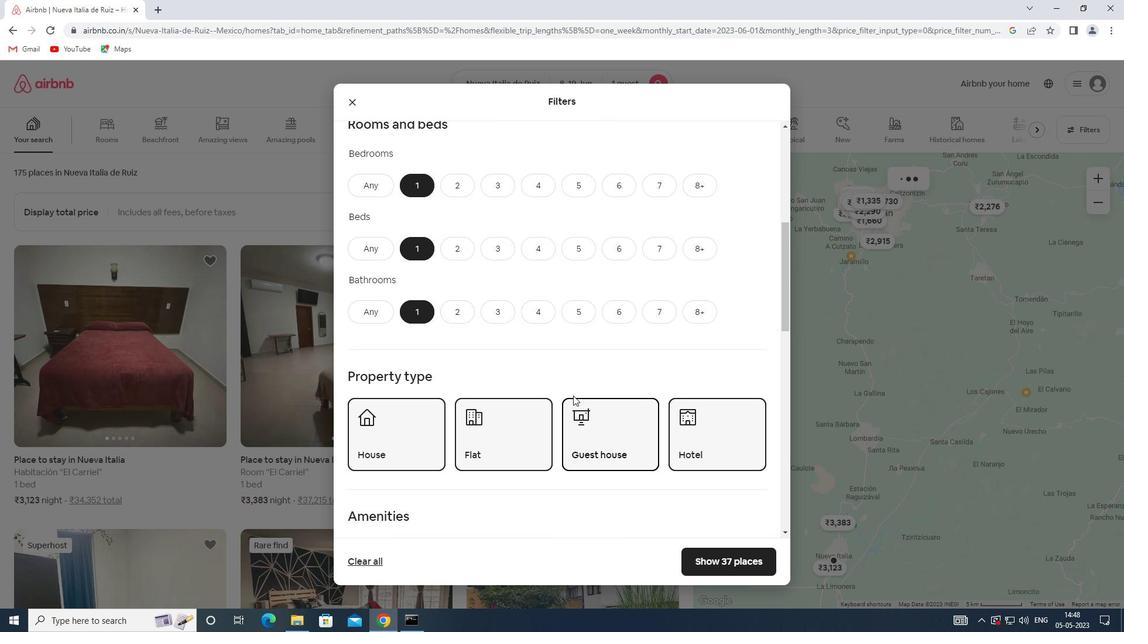 
Action: Mouse scrolled (570, 391) with delta (0, 0)
Screenshot: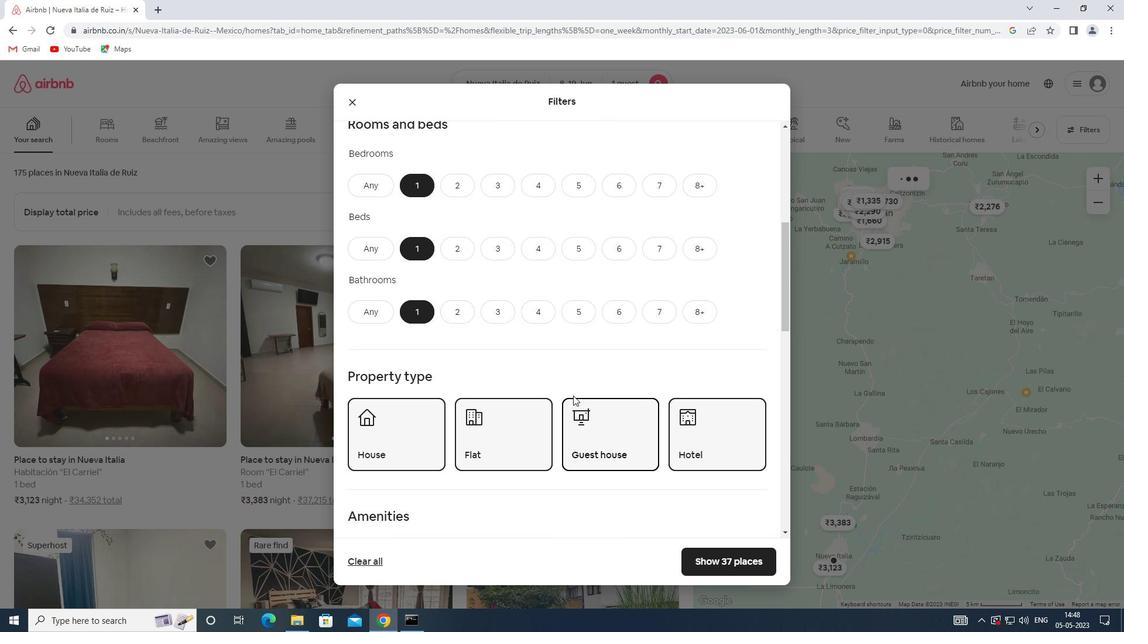 
Action: Mouse scrolled (570, 391) with delta (0, 0)
Screenshot: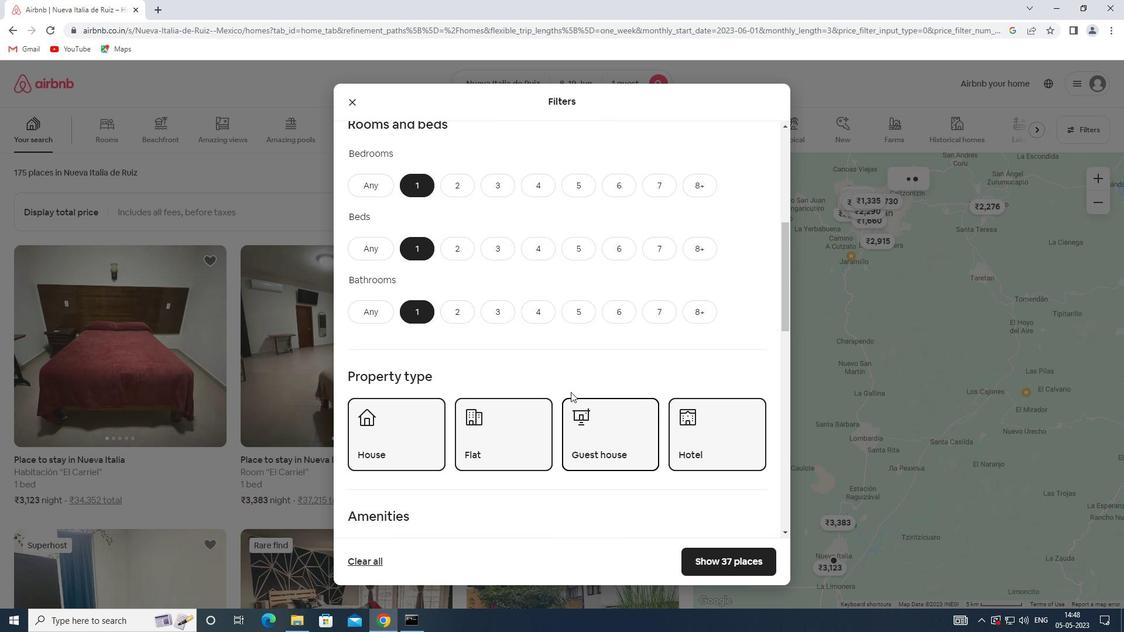 
Action: Mouse scrolled (570, 391) with delta (0, 0)
Screenshot: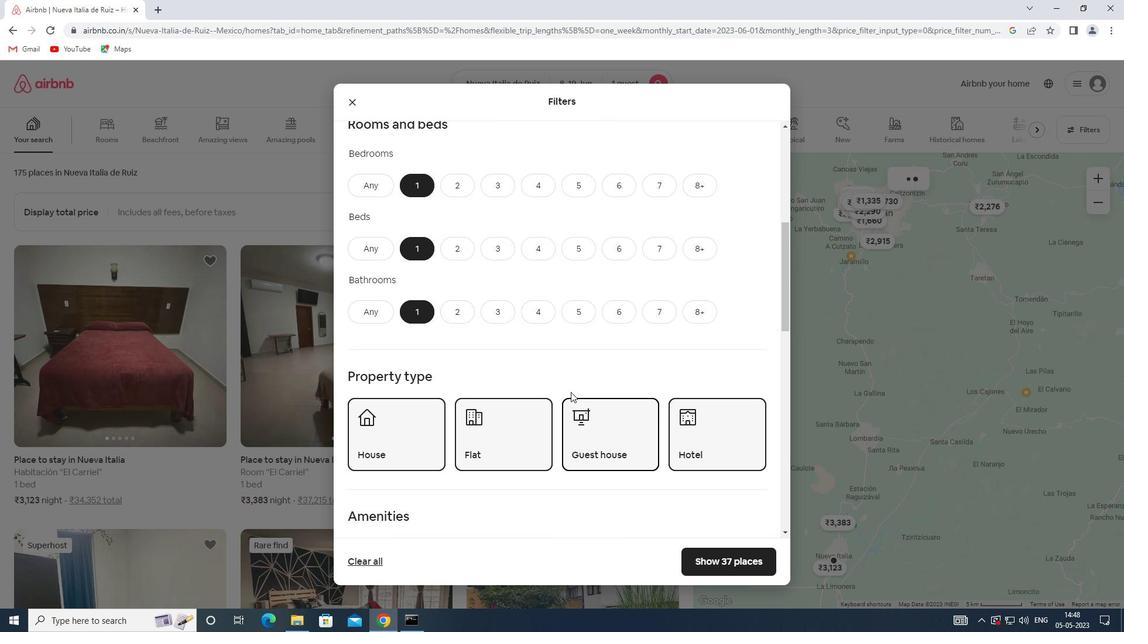 
Action: Mouse scrolled (570, 391) with delta (0, 0)
Screenshot: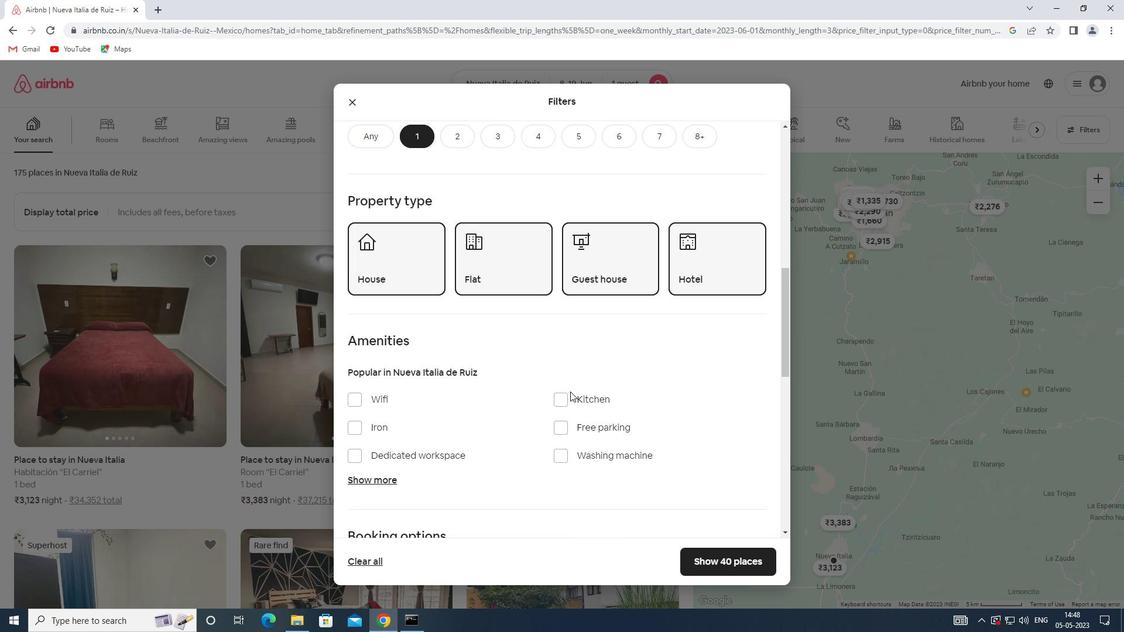 
Action: Mouse moved to (380, 339)
Screenshot: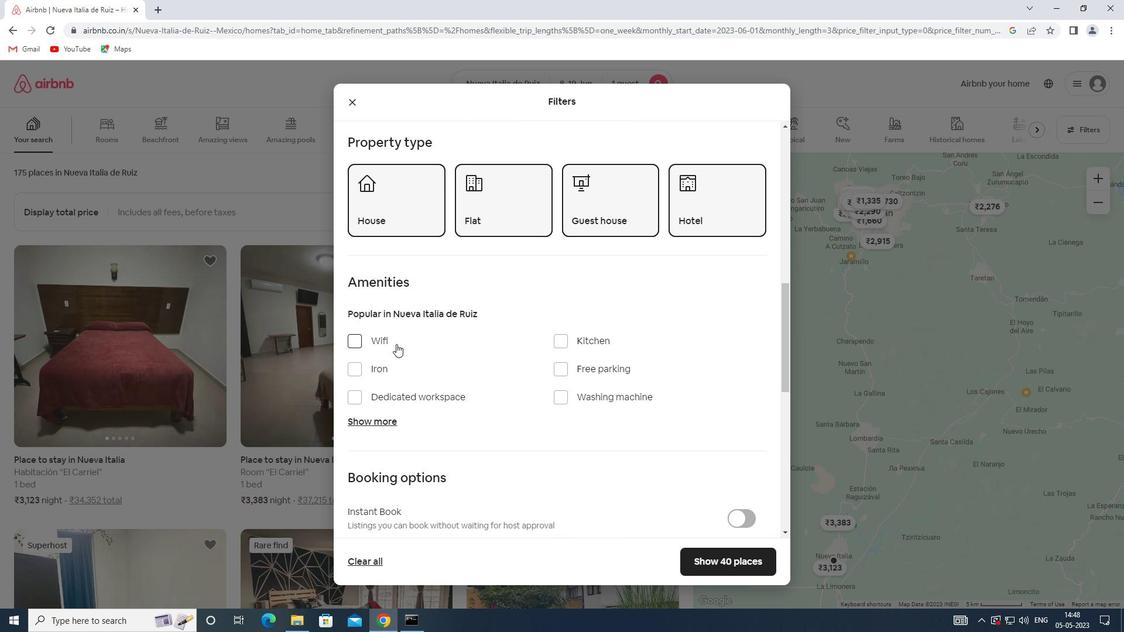 
Action: Mouse pressed left at (380, 339)
Screenshot: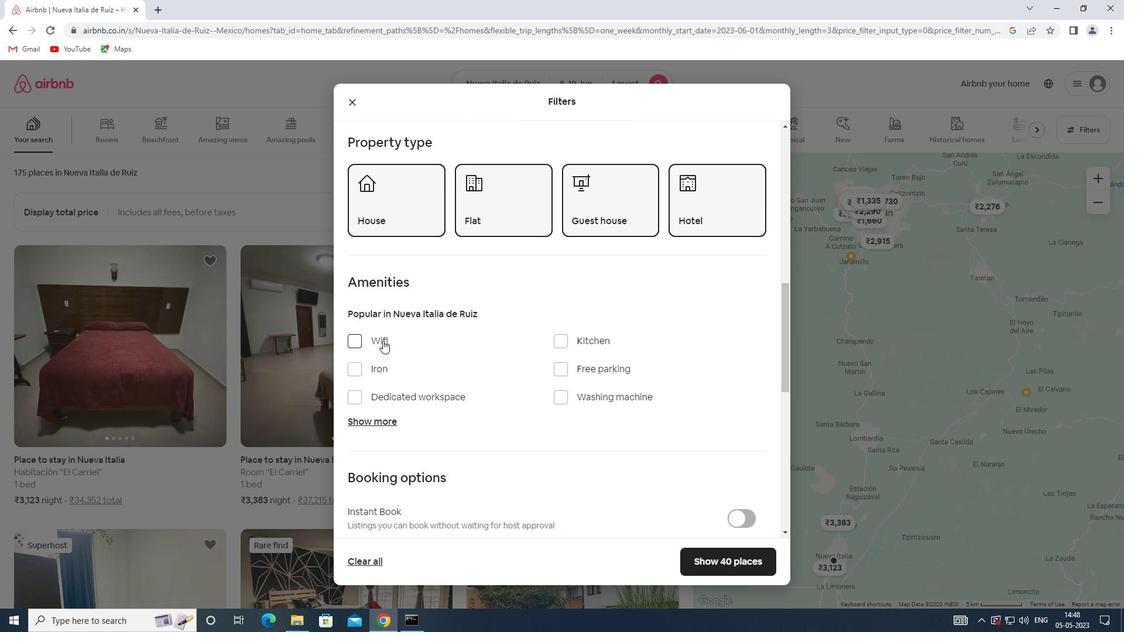
Action: Mouse moved to (550, 387)
Screenshot: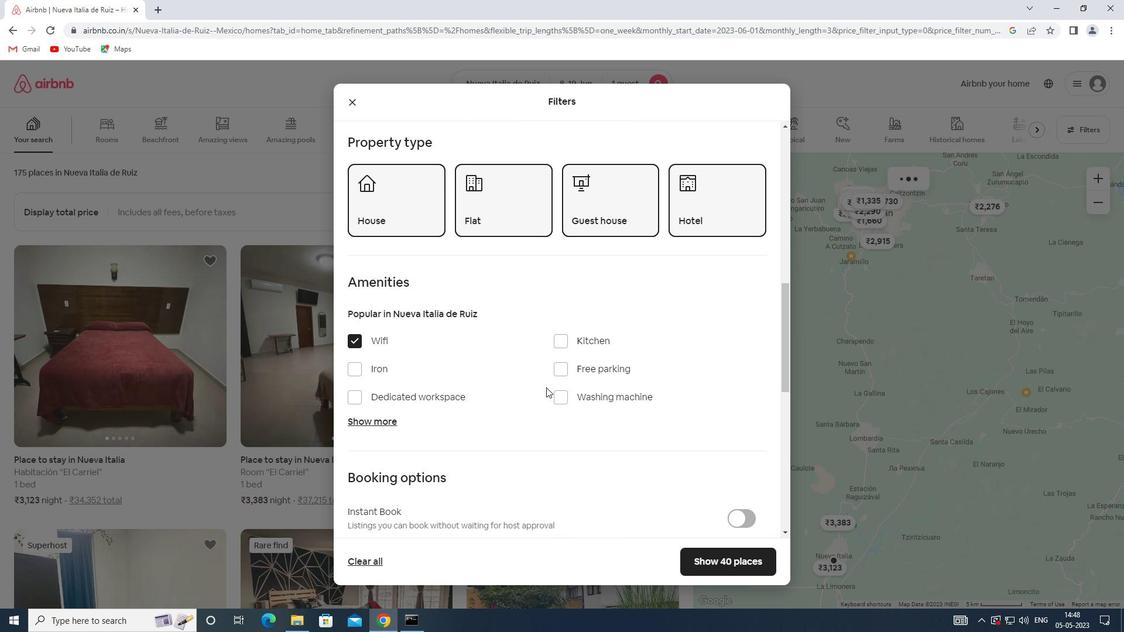 
Action: Mouse scrolled (550, 387) with delta (0, 0)
Screenshot: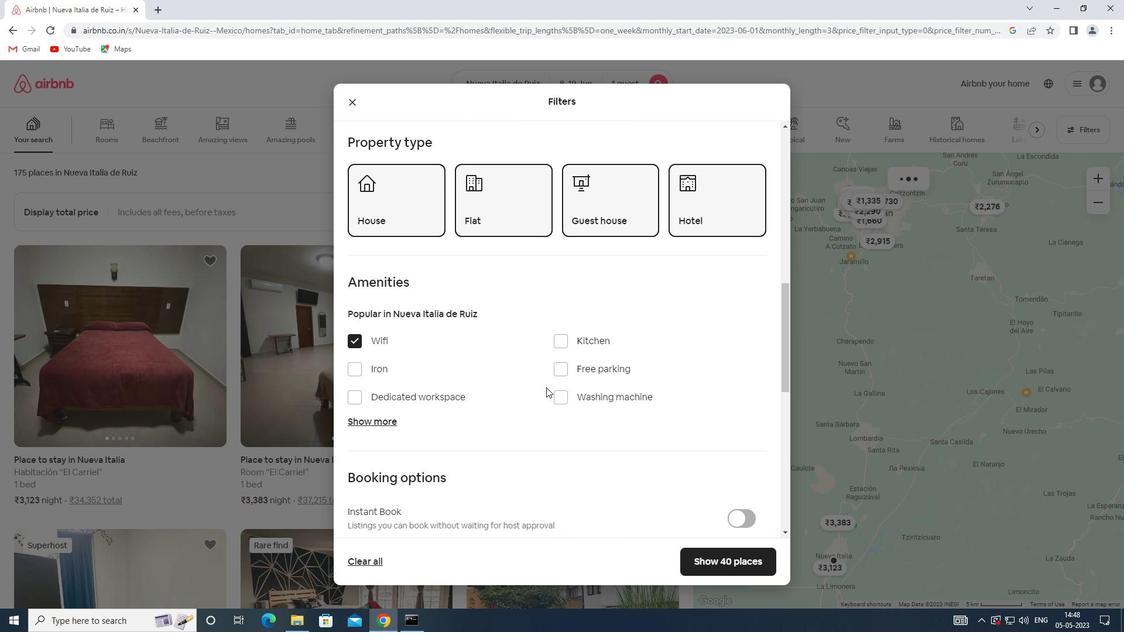 
Action: Mouse scrolled (550, 387) with delta (0, 0)
Screenshot: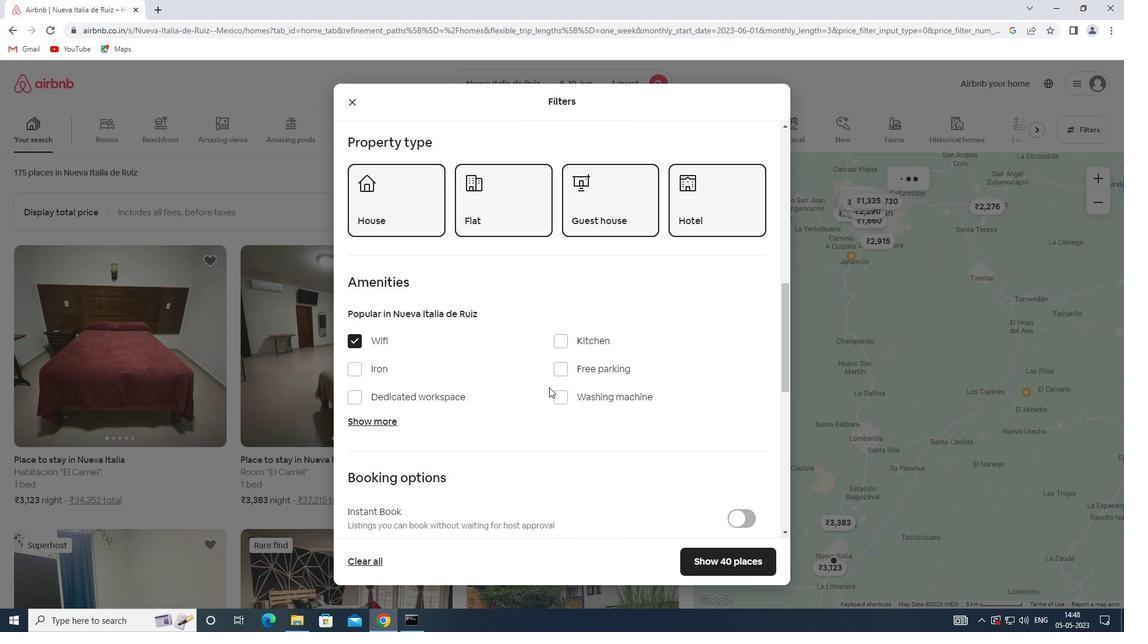 
Action: Mouse scrolled (550, 387) with delta (0, 0)
Screenshot: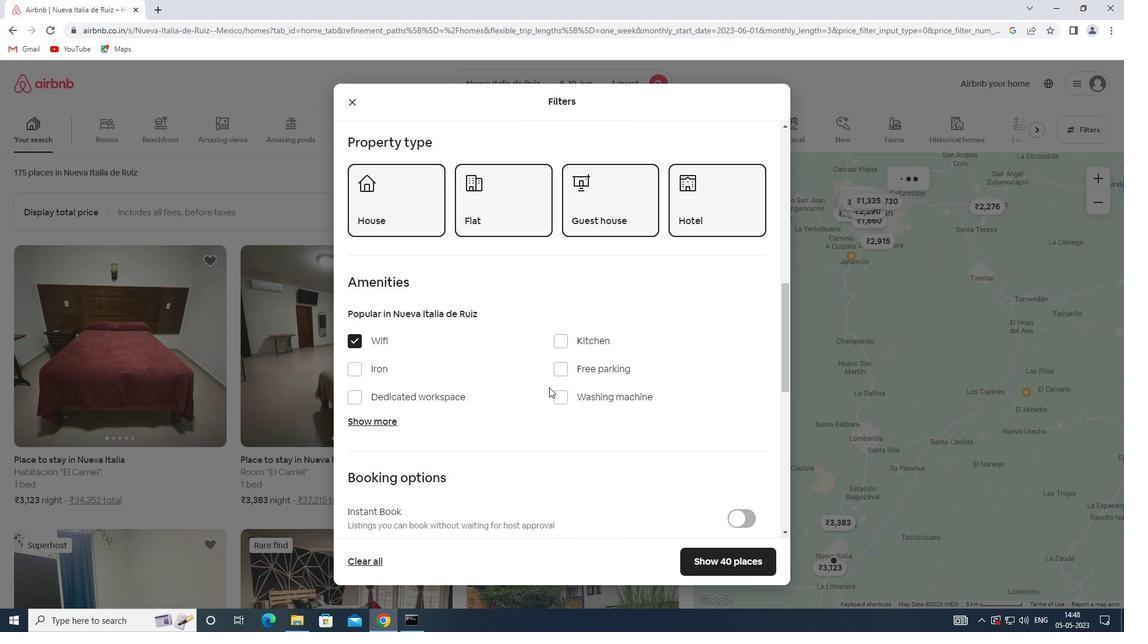 
Action: Mouse scrolled (550, 387) with delta (0, 0)
Screenshot: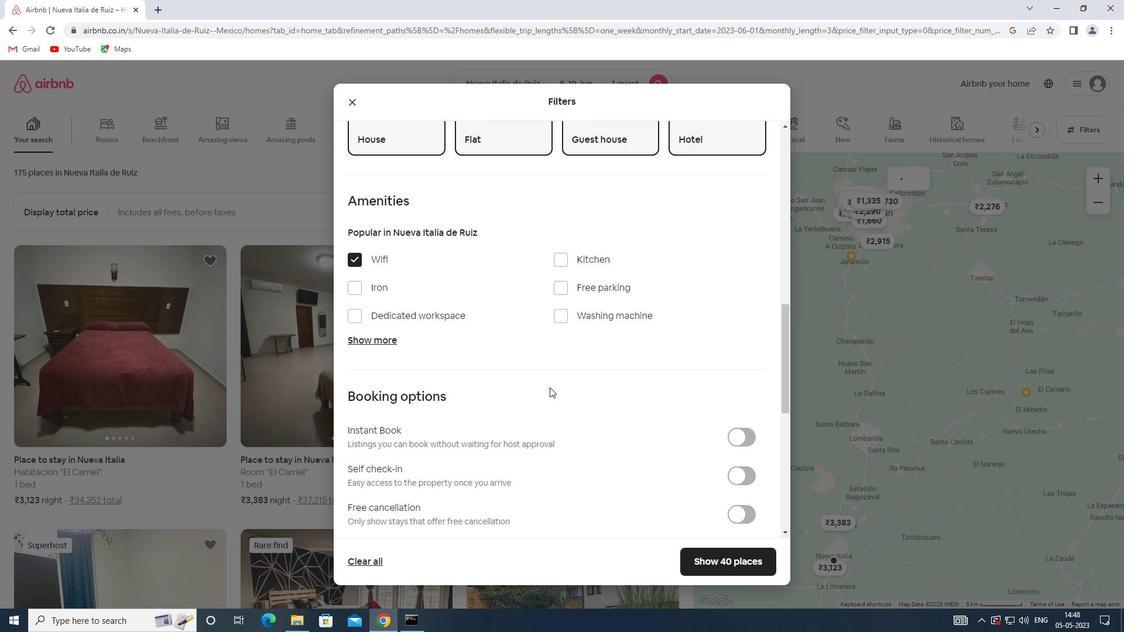 
Action: Mouse scrolled (550, 387) with delta (0, 0)
Screenshot: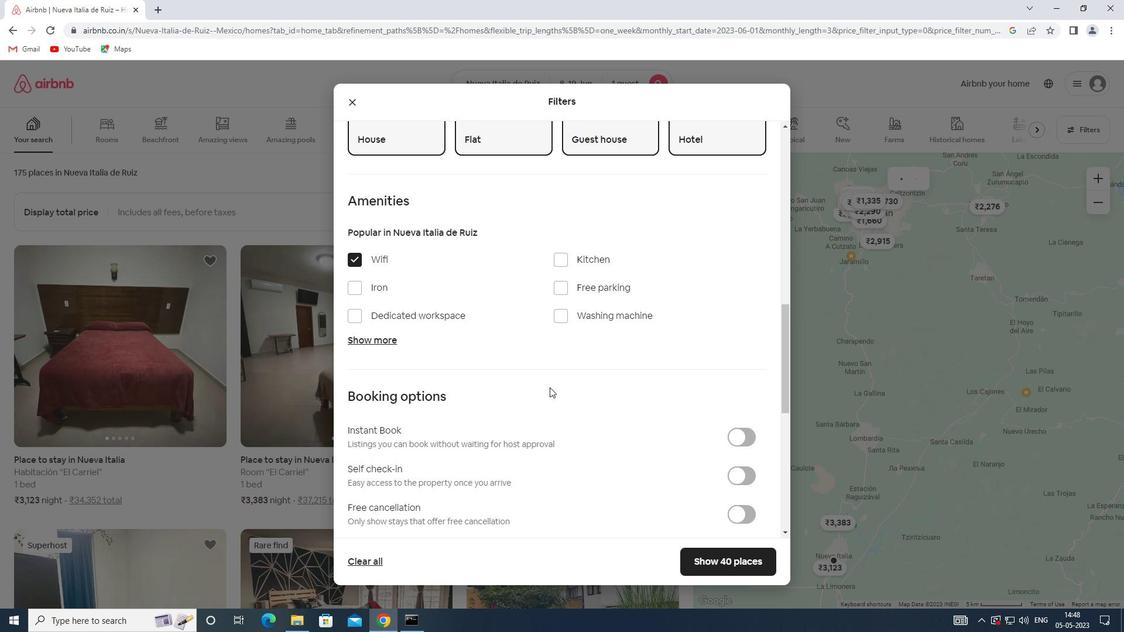 
Action: Mouse moved to (739, 266)
Screenshot: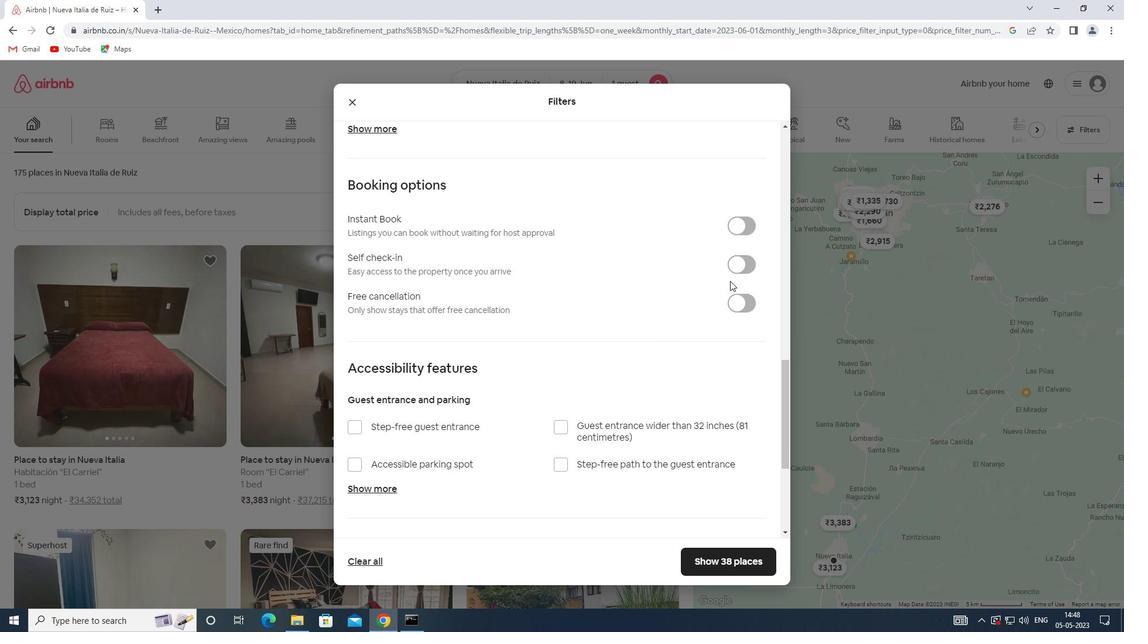 
Action: Mouse pressed left at (739, 266)
Screenshot: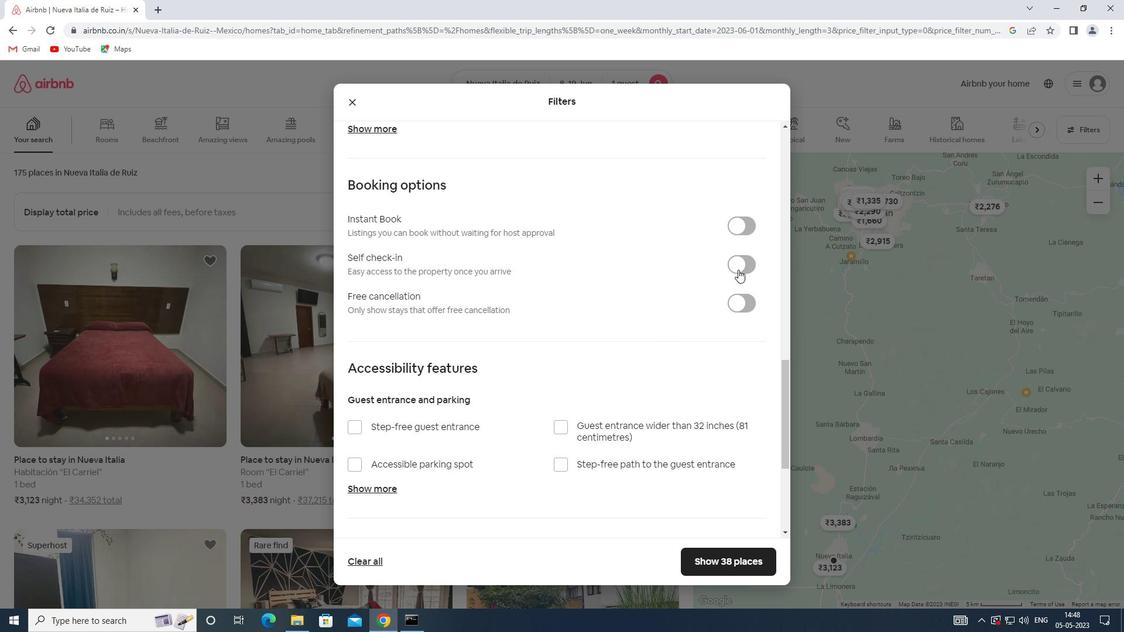 
Action: Mouse moved to (460, 346)
Screenshot: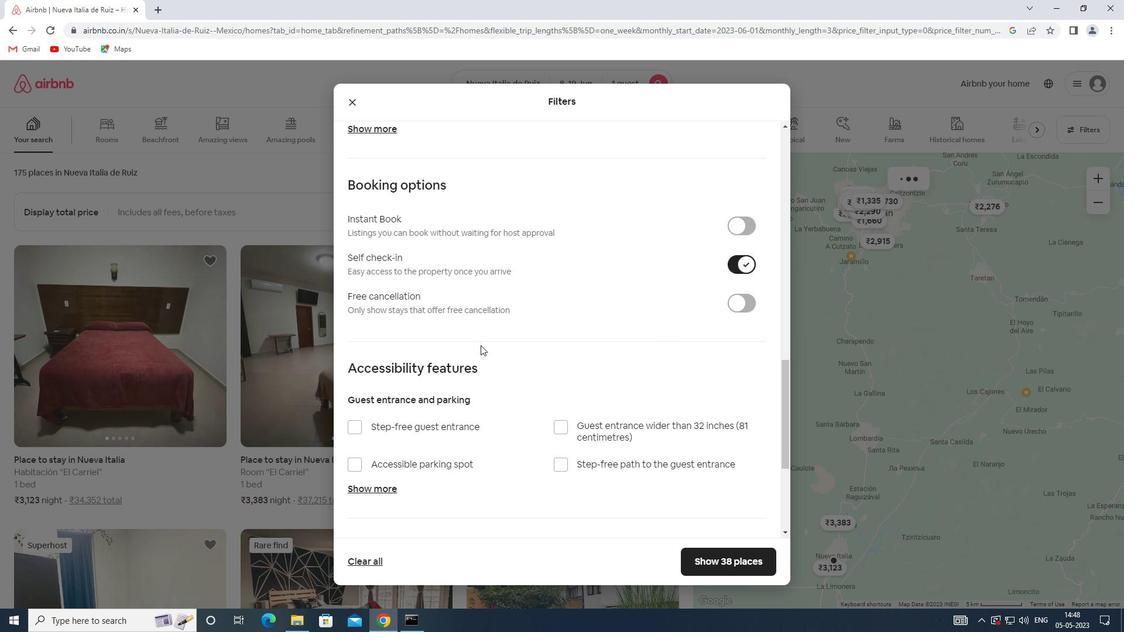 
Action: Mouse scrolled (460, 345) with delta (0, 0)
Screenshot: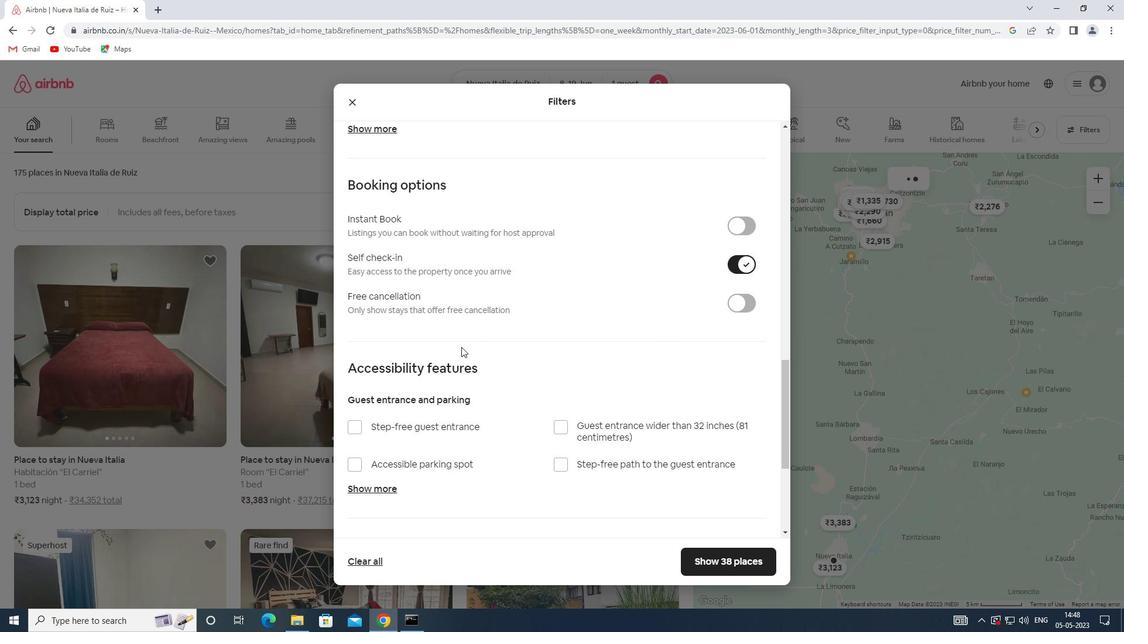 
Action: Mouse scrolled (460, 345) with delta (0, 0)
Screenshot: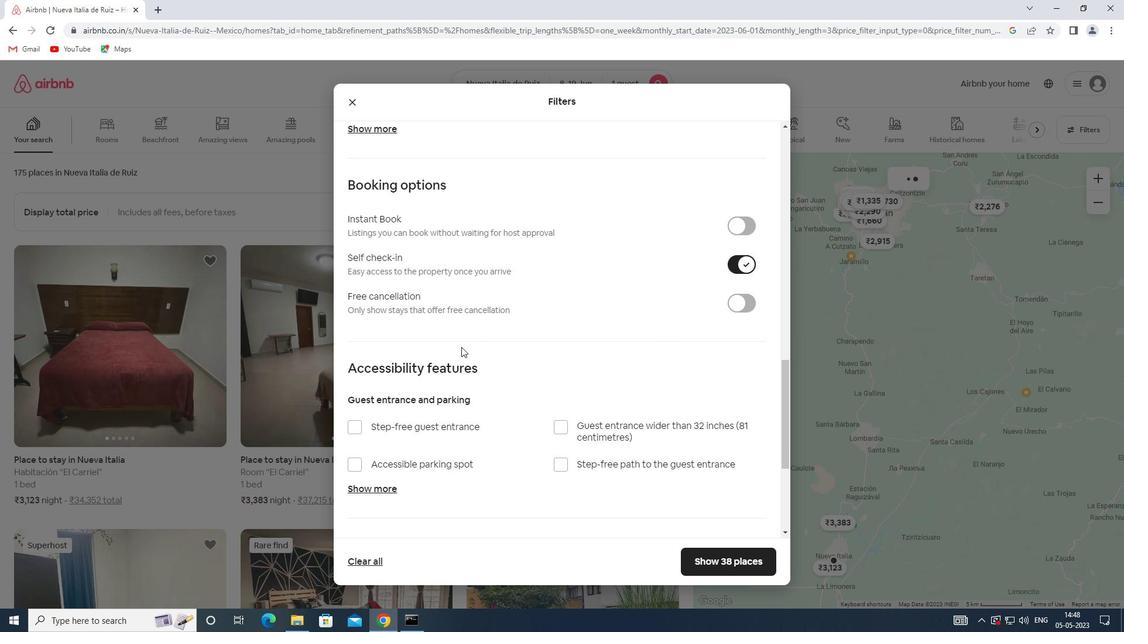 
Action: Mouse scrolled (460, 345) with delta (0, 0)
Screenshot: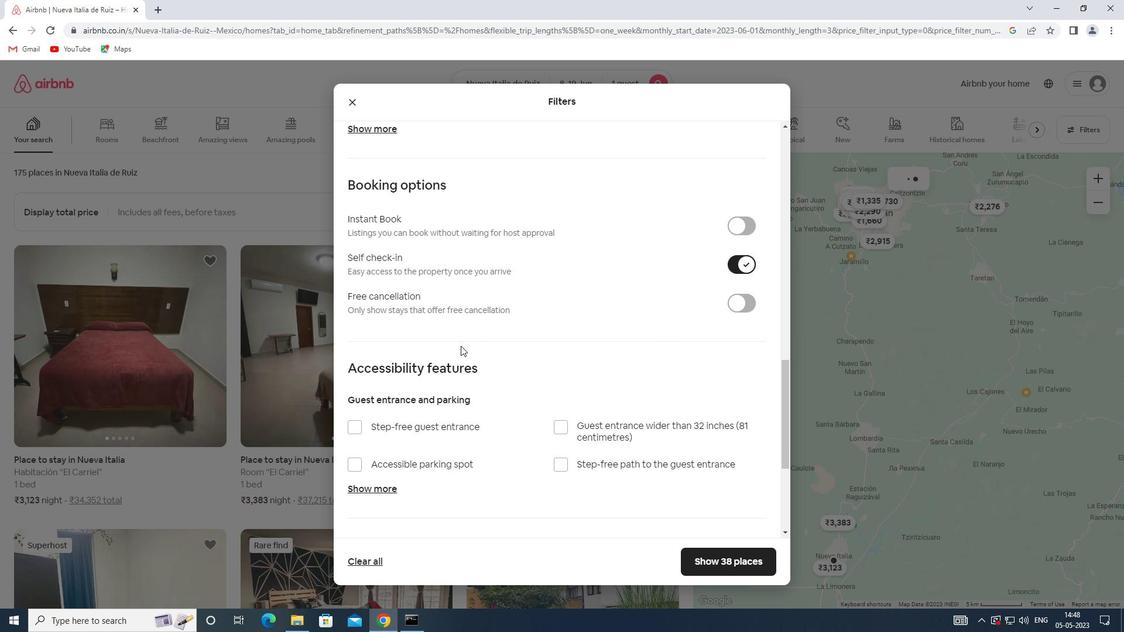 
Action: Mouse scrolled (460, 345) with delta (0, 0)
Screenshot: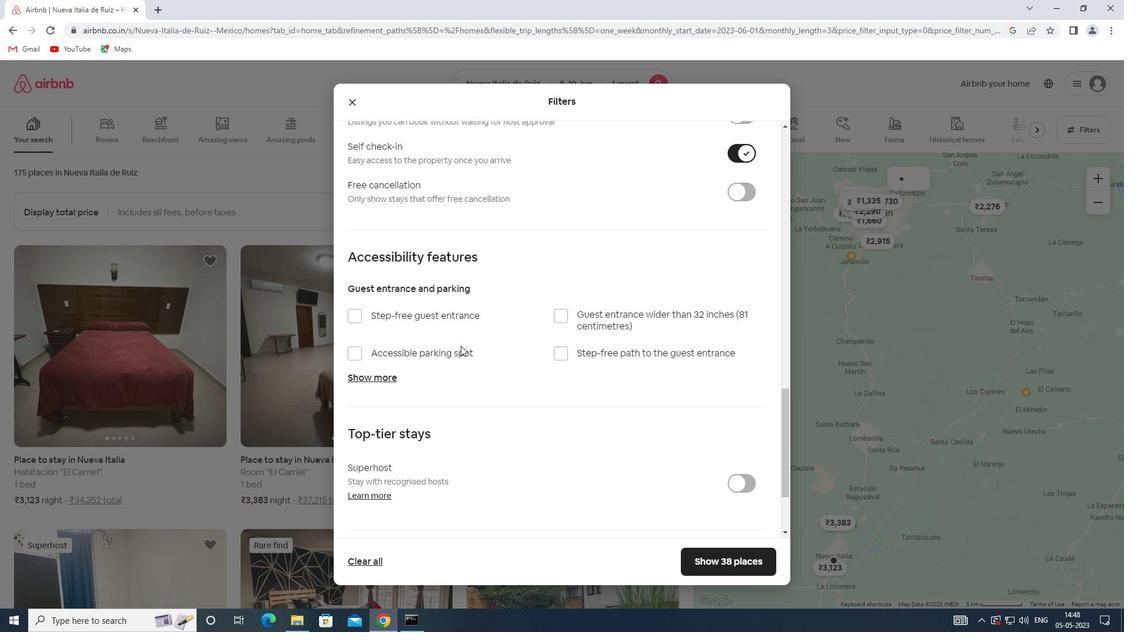 
Action: Mouse scrolled (460, 345) with delta (0, 0)
Screenshot: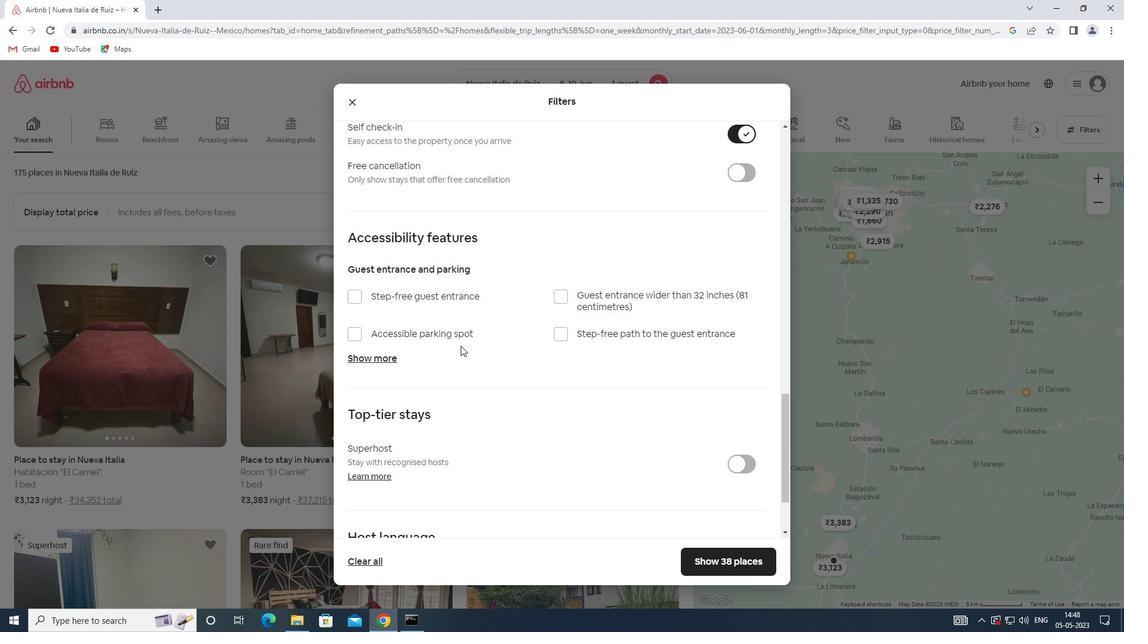 
Action: Mouse moved to (384, 476)
Screenshot: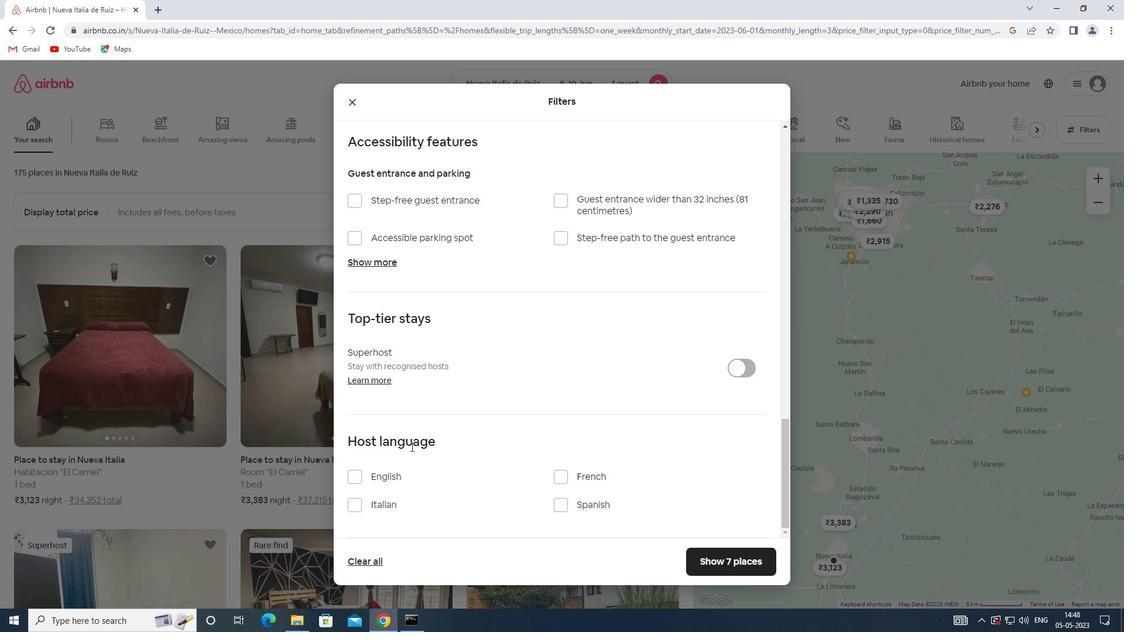 
Action: Mouse pressed left at (384, 476)
Screenshot: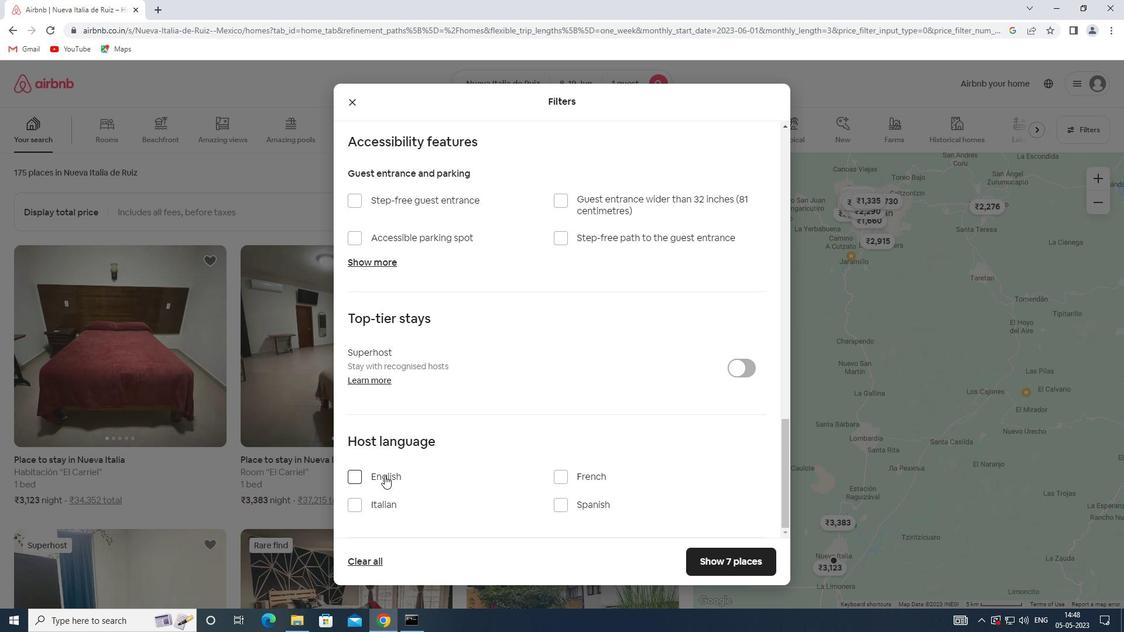 
Action: Mouse moved to (716, 566)
Screenshot: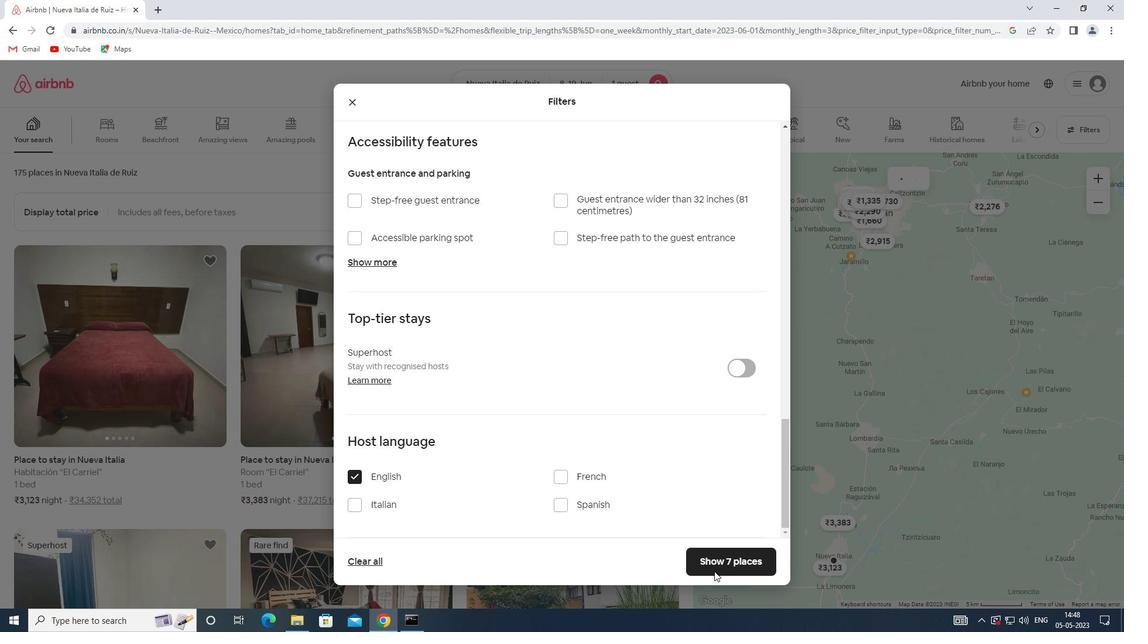 
Action: Mouse pressed left at (716, 566)
Screenshot: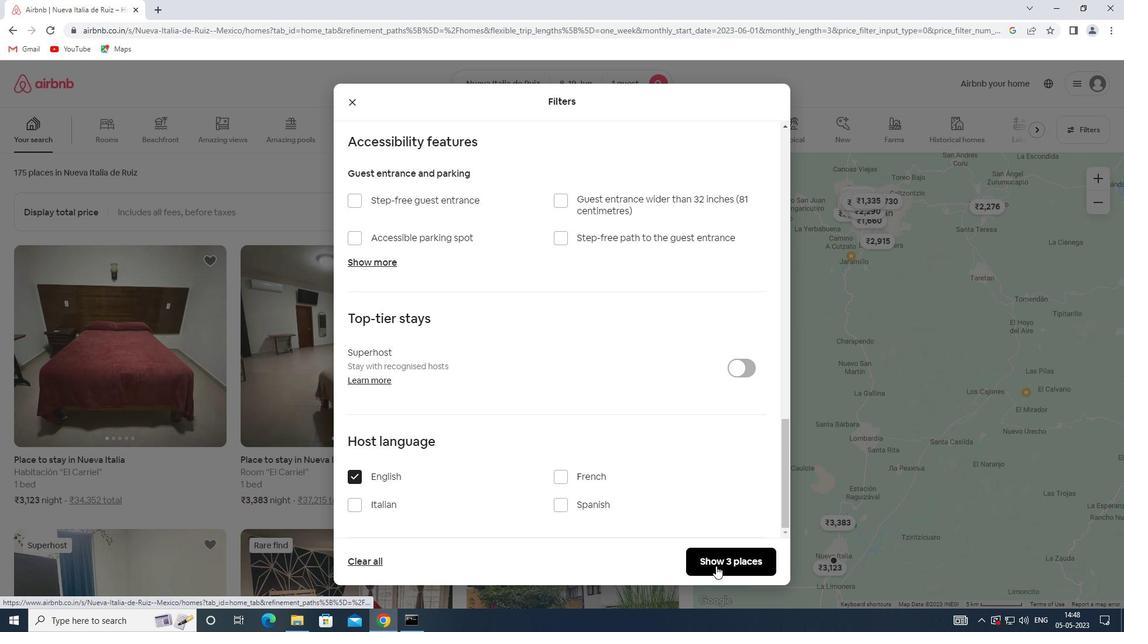 
